 Task: Open Card Business Continuity Planning in Board Social Media Content Creation and Curation to Workspace Continuous Integration and Deployment and add a team member Softage.3@softage.net, a label Red, a checklist Translation, an attachment from your google drive, a color Red and finally, add a card description 'Develop and launch new customer feedback program for product improvements' and a comment 'This task presents an opportunity to demonstrate our project management skills, ensuring that we have a clear plan and process in place.'. Add a start date 'Jan 03, 1900' with a due date 'Jan 10, 1900'
Action: Mouse moved to (66, 261)
Screenshot: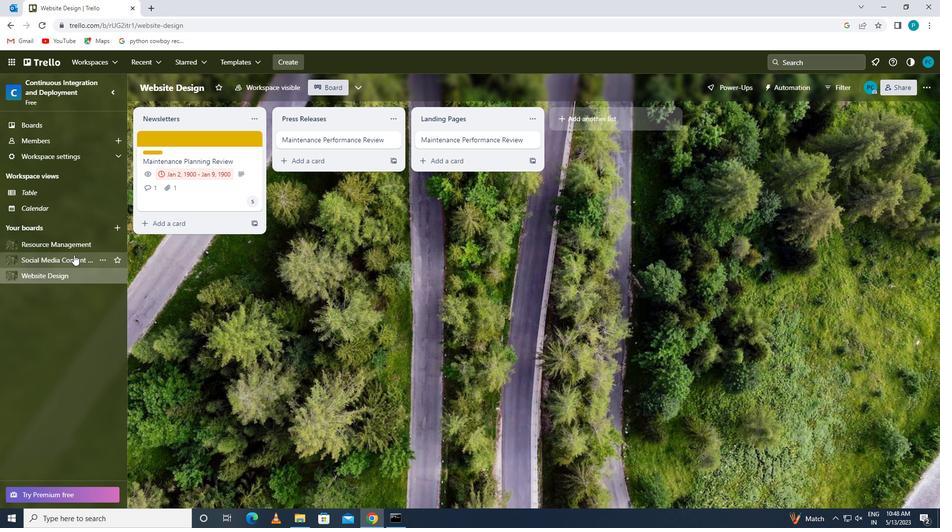 
Action: Mouse pressed left at (66, 261)
Screenshot: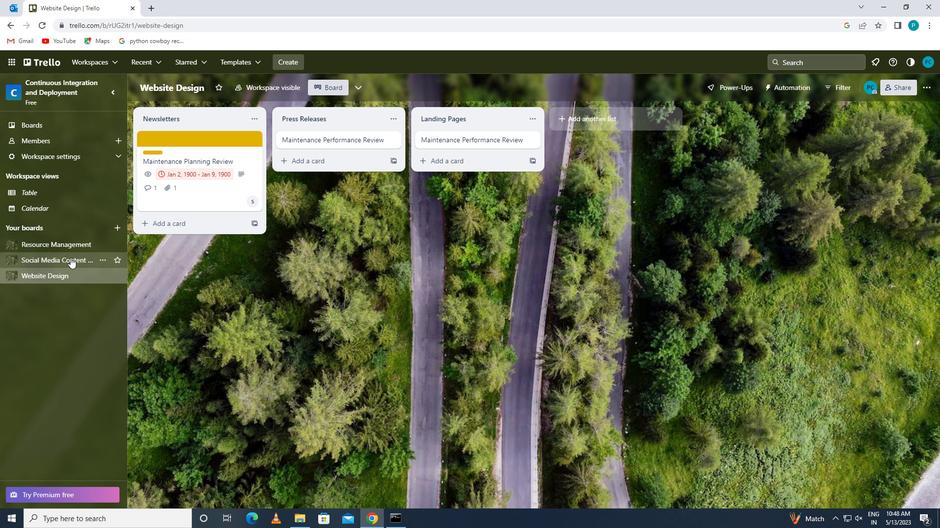 
Action: Mouse moved to (167, 134)
Screenshot: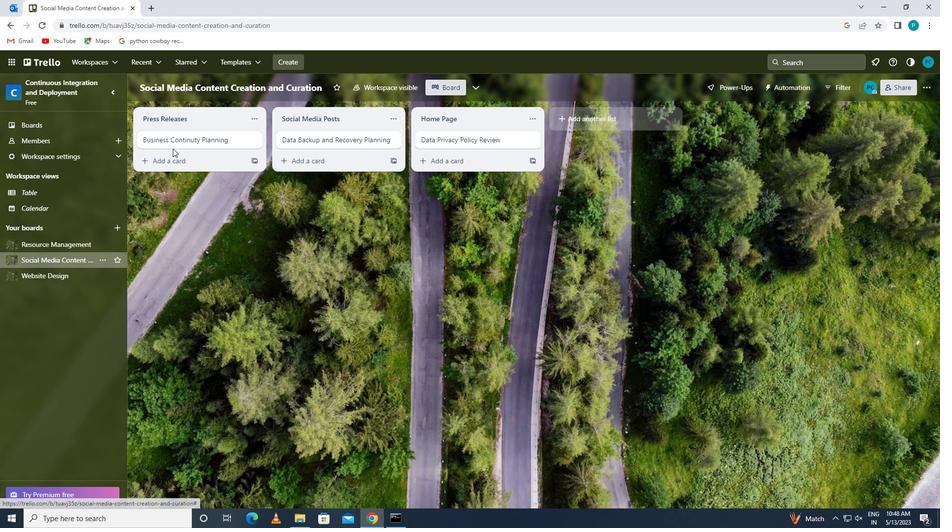 
Action: Mouse pressed left at (167, 134)
Screenshot: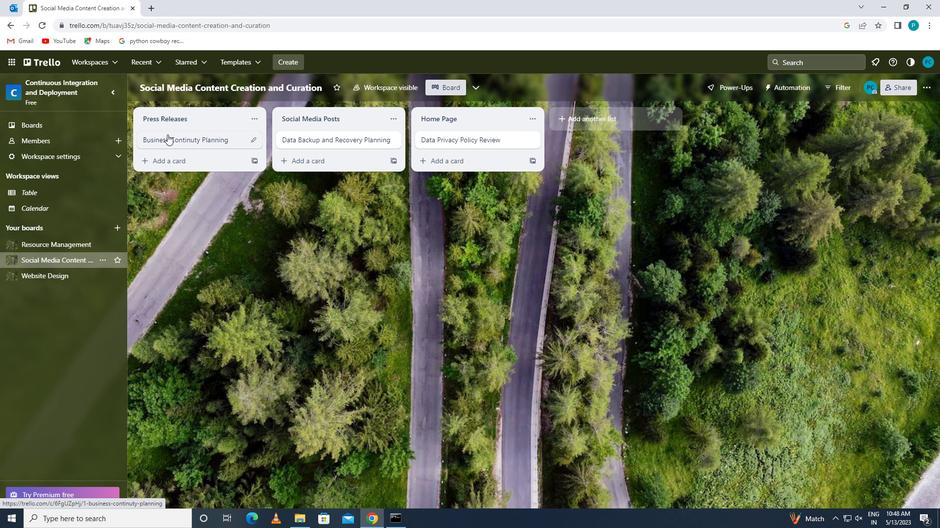 
Action: Mouse moved to (597, 143)
Screenshot: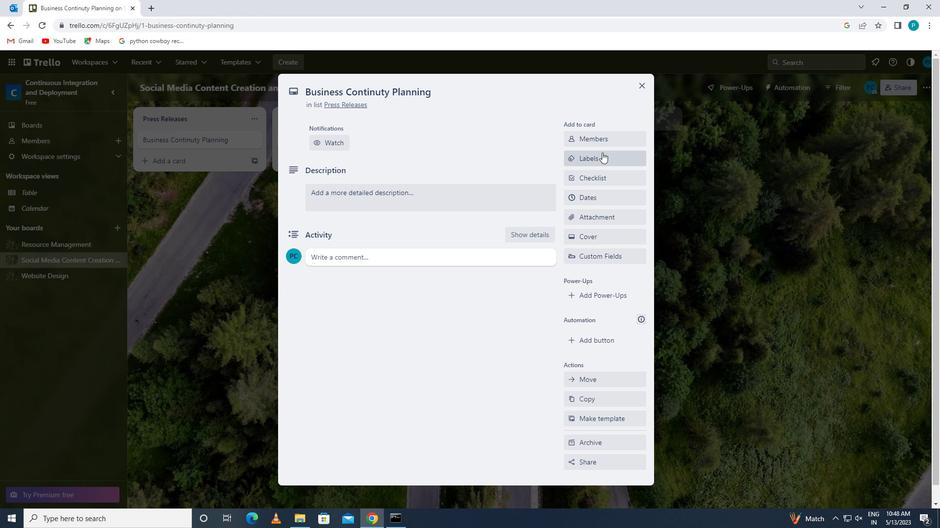 
Action: Mouse pressed left at (597, 143)
Screenshot: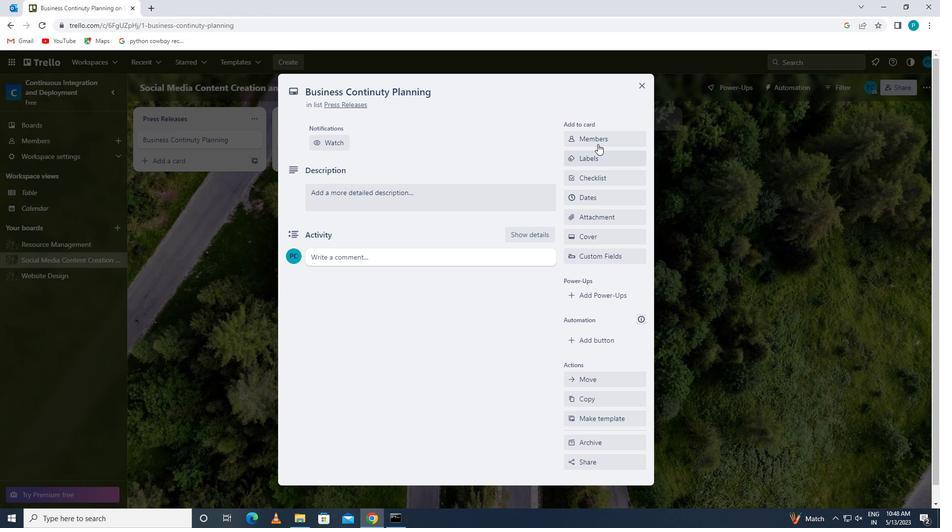 
Action: Mouse moved to (597, 183)
Screenshot: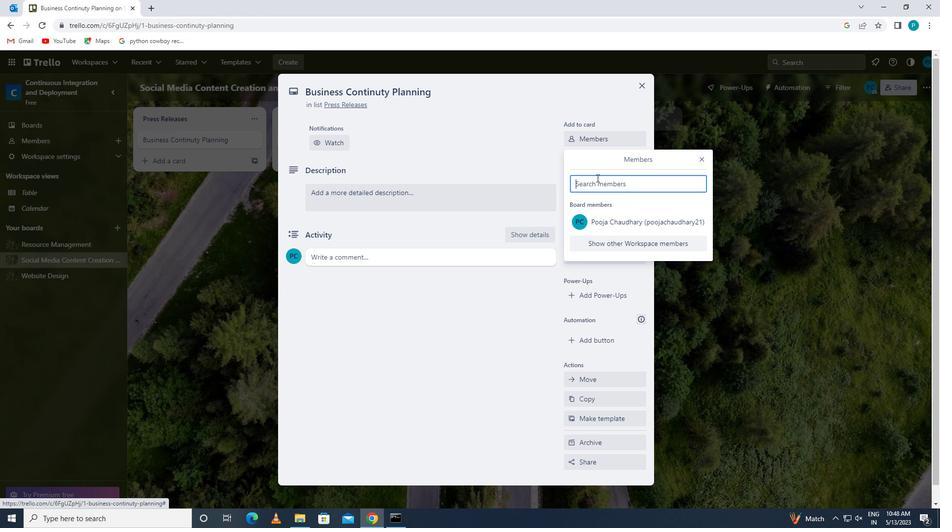
Action: Mouse pressed left at (597, 183)
Screenshot: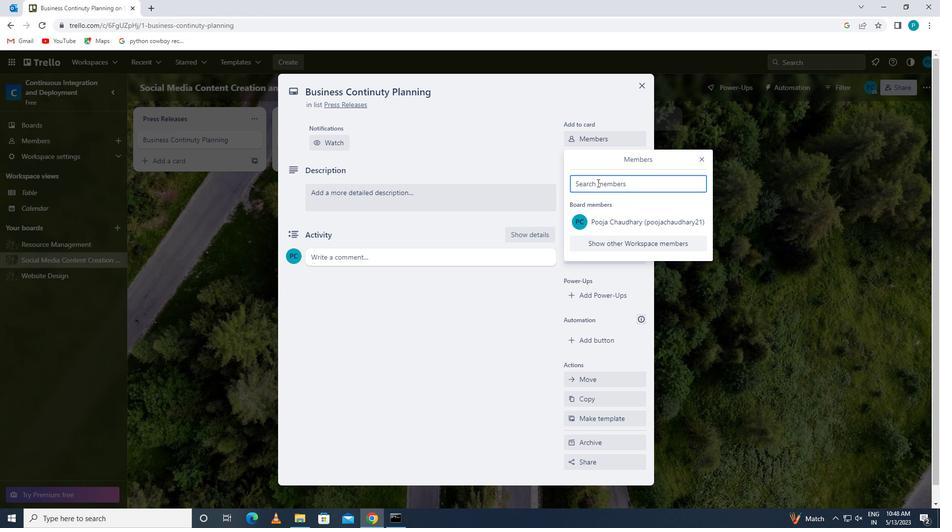 
Action: Key pressed <Key.caps_lock>s<Key.caps_lock>
Screenshot: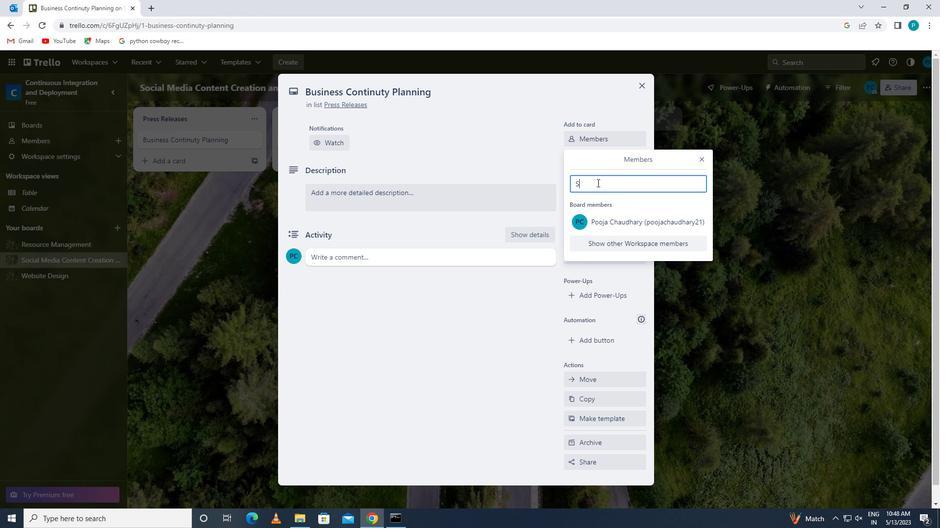 
Action: Mouse moved to (609, 311)
Screenshot: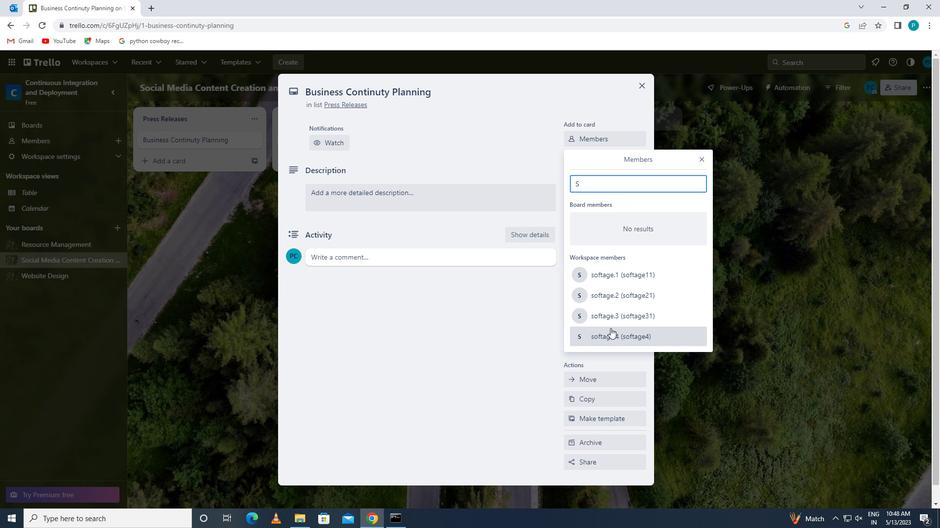 
Action: Mouse pressed left at (609, 311)
Screenshot: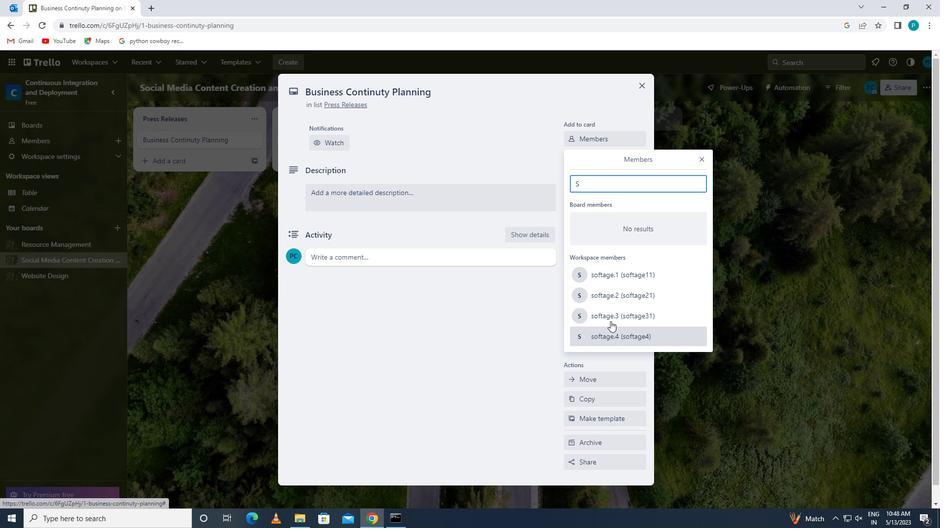 
Action: Mouse moved to (701, 156)
Screenshot: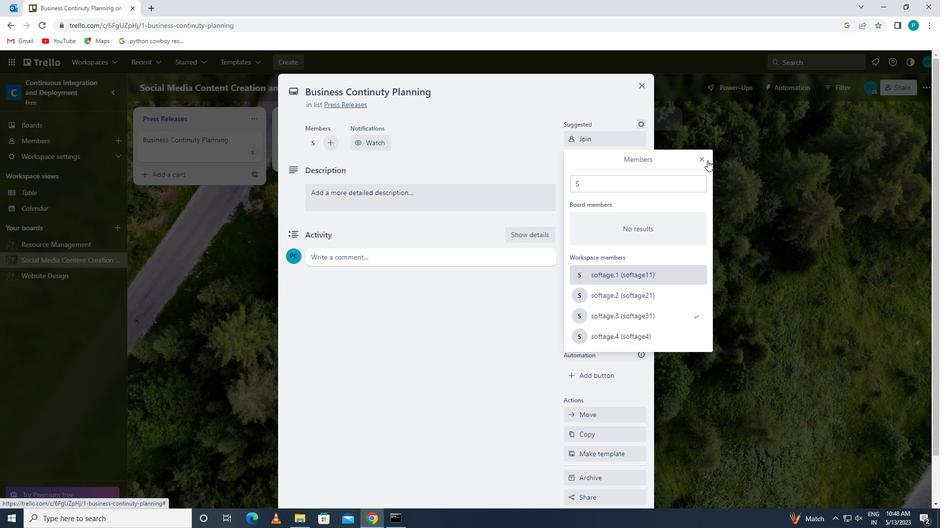 
Action: Mouse pressed left at (701, 156)
Screenshot: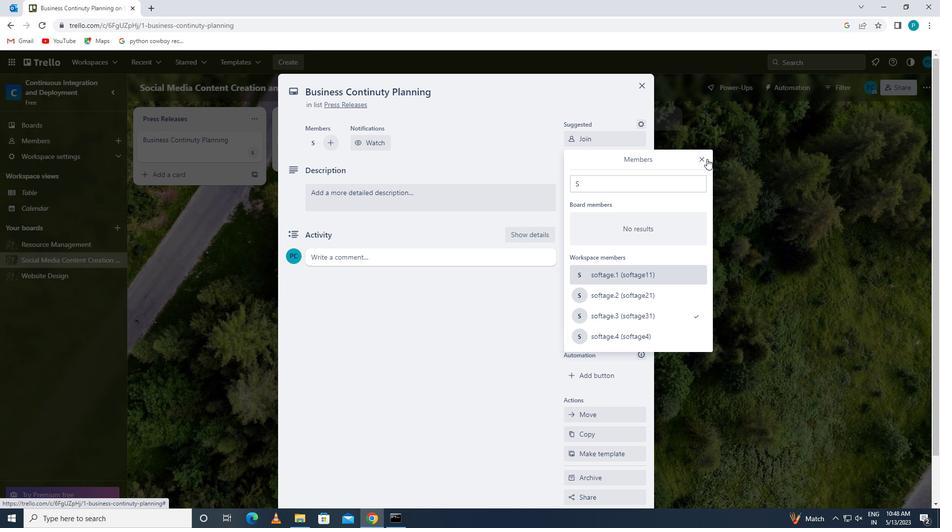 
Action: Mouse moved to (597, 195)
Screenshot: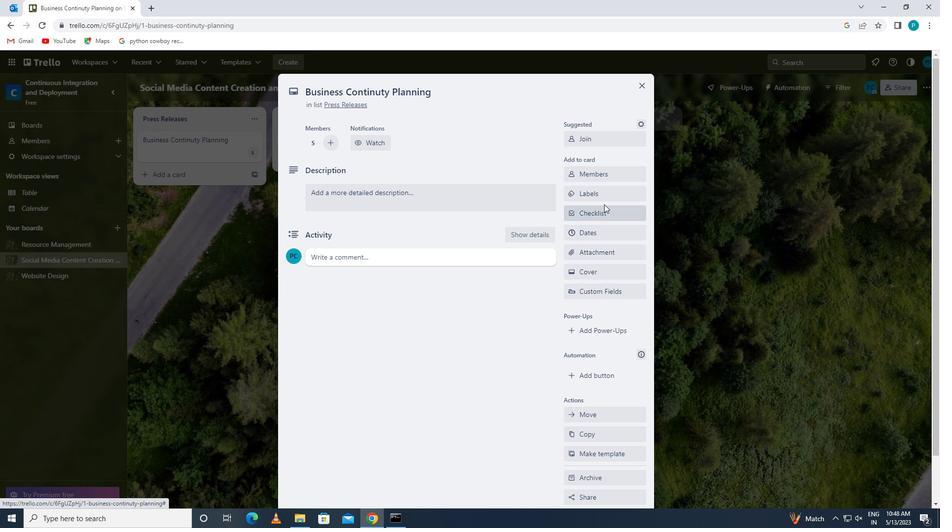 
Action: Mouse pressed left at (597, 195)
Screenshot: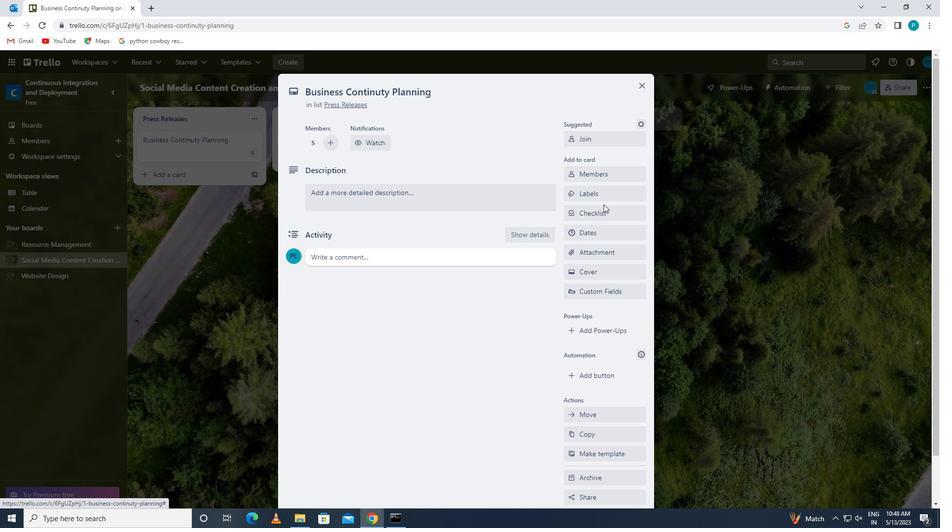 
Action: Mouse moved to (619, 389)
Screenshot: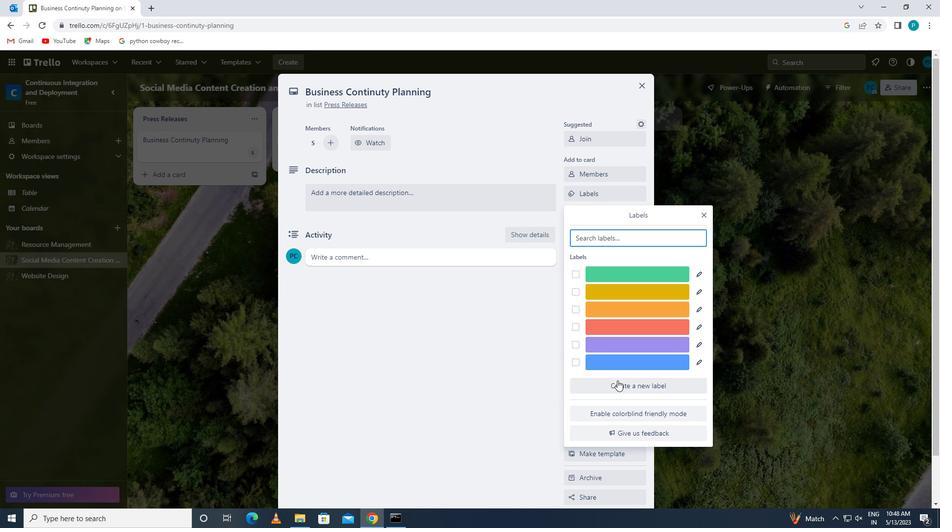 
Action: Mouse pressed left at (619, 389)
Screenshot: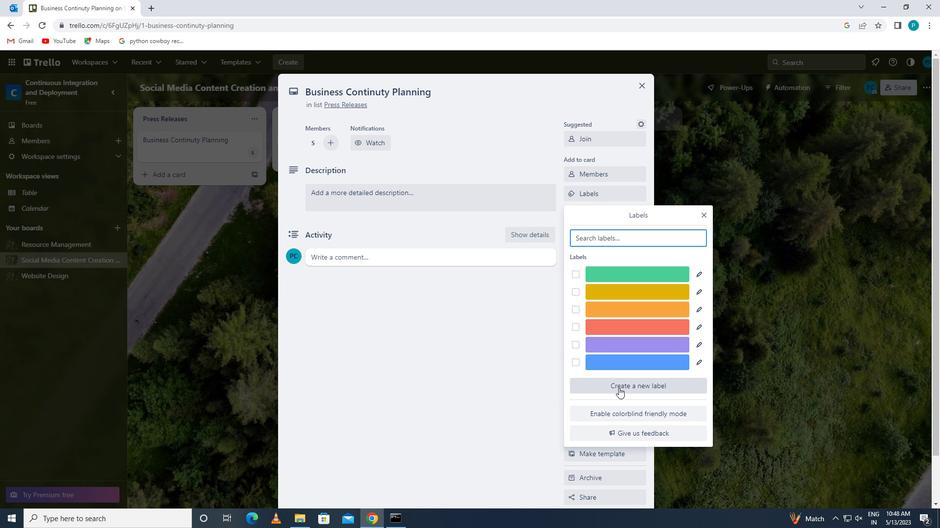 
Action: Mouse moved to (673, 354)
Screenshot: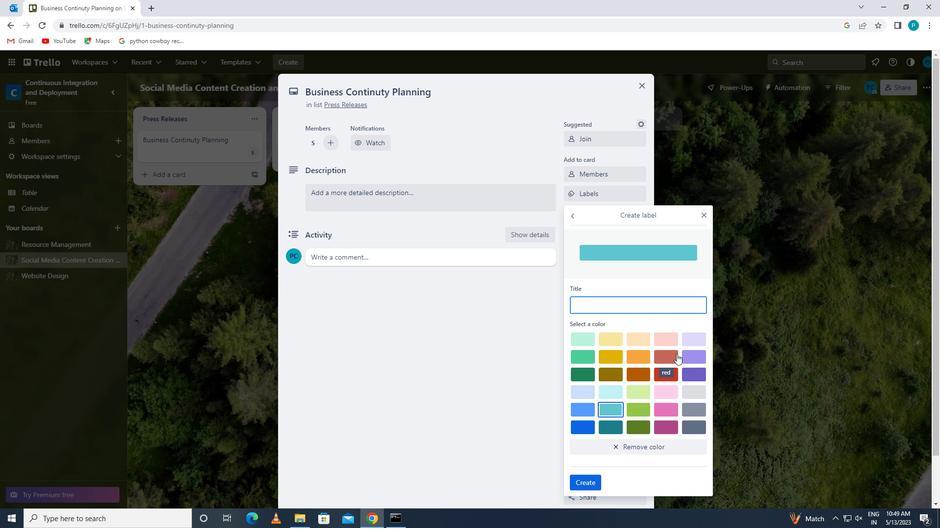 
Action: Mouse pressed left at (673, 354)
Screenshot: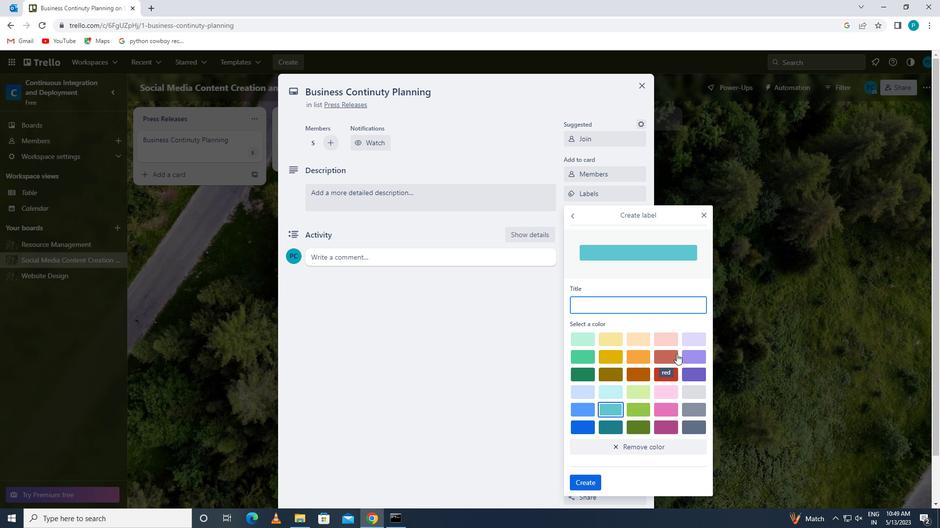 
Action: Mouse moved to (578, 480)
Screenshot: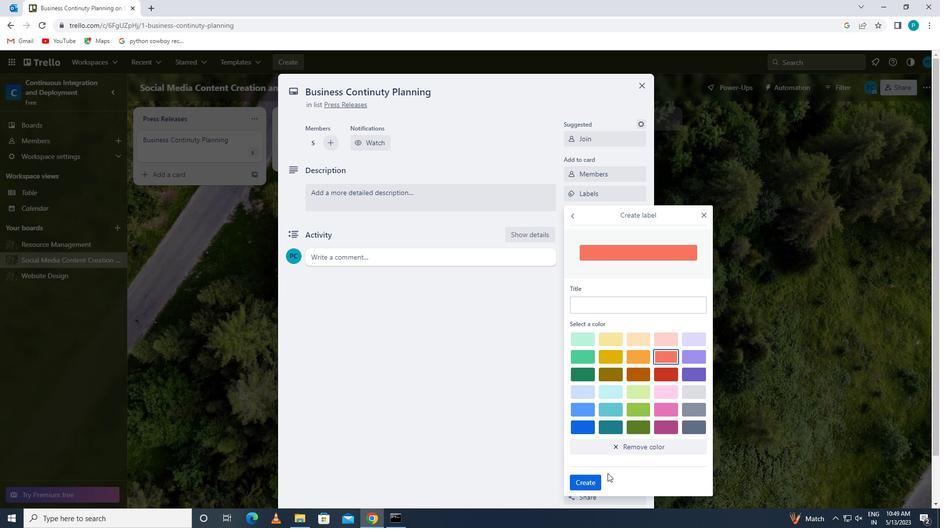 
Action: Mouse pressed left at (578, 480)
Screenshot: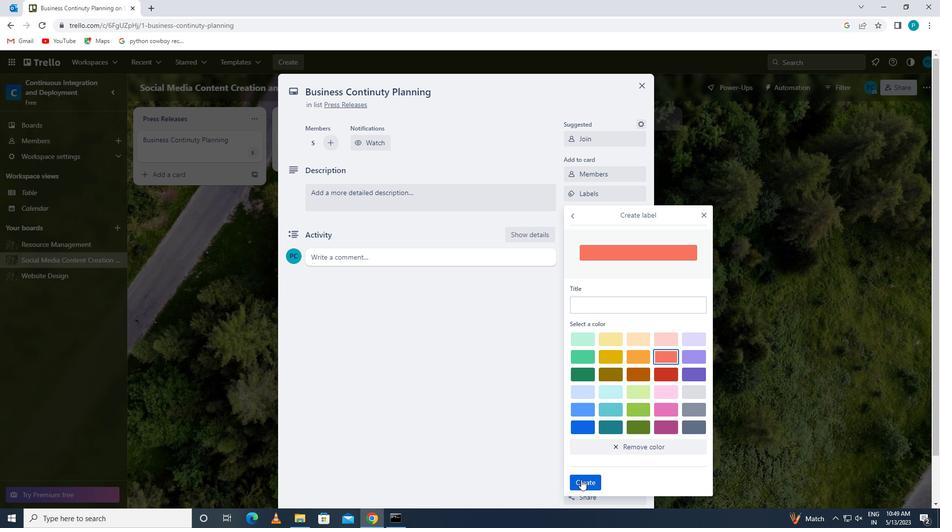 
Action: Mouse moved to (707, 213)
Screenshot: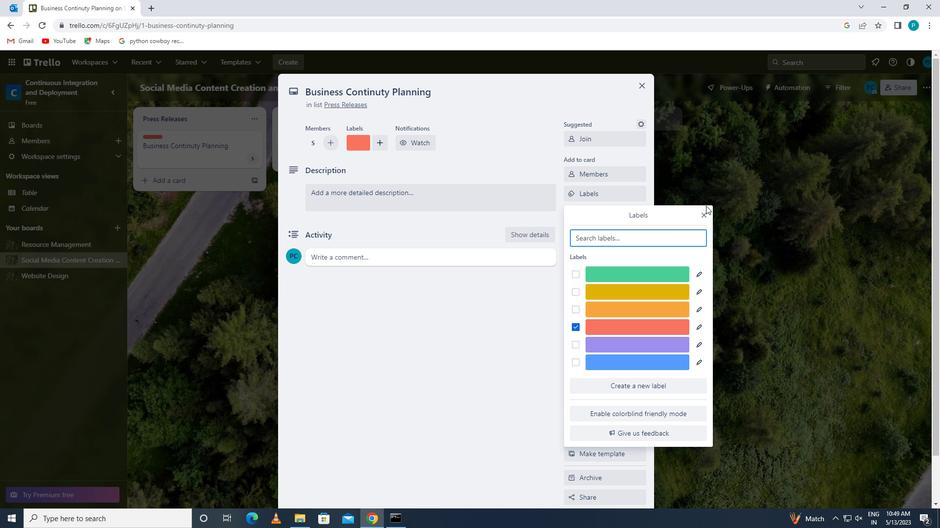 
Action: Mouse pressed left at (707, 213)
Screenshot: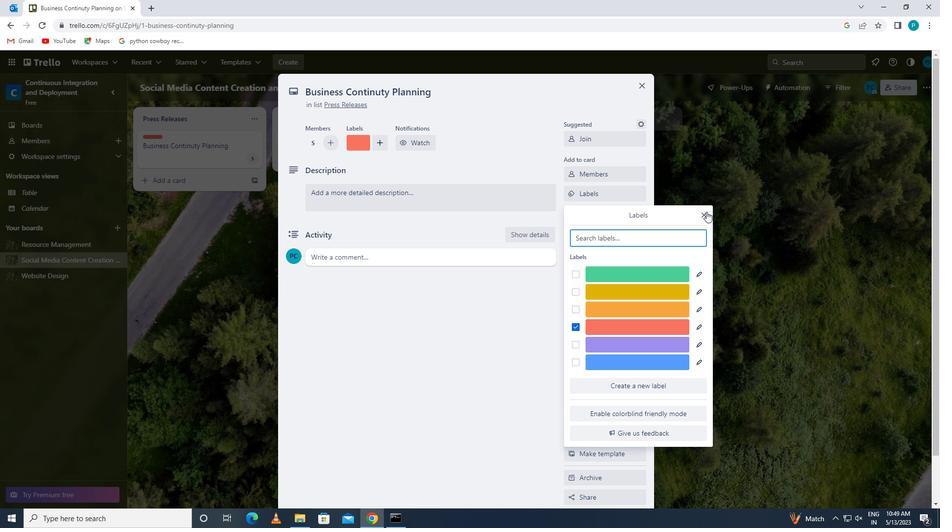 
Action: Mouse moved to (701, 218)
Screenshot: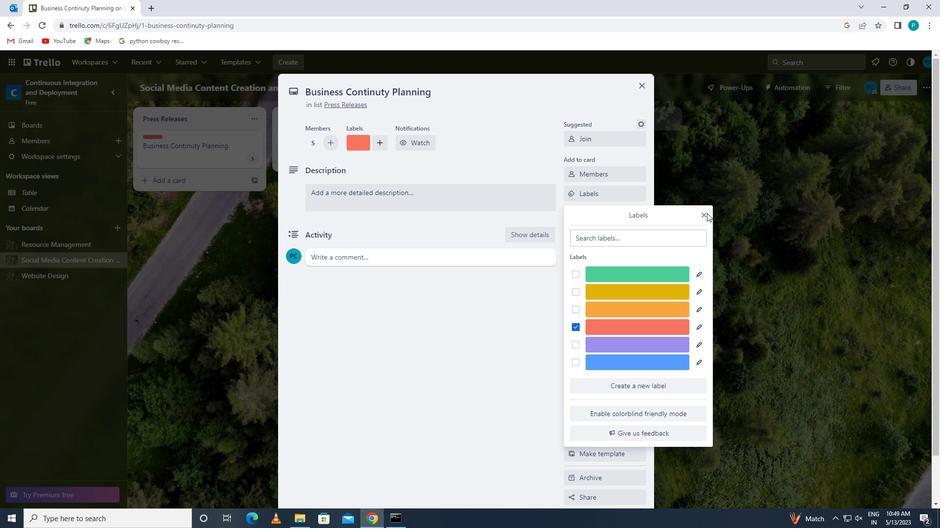 
Action: Mouse pressed left at (701, 218)
Screenshot: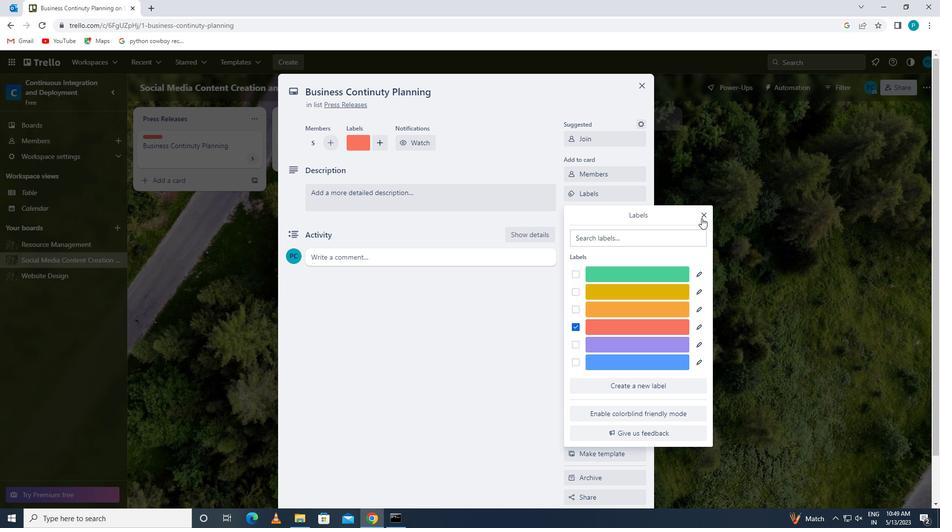 
Action: Mouse moved to (605, 213)
Screenshot: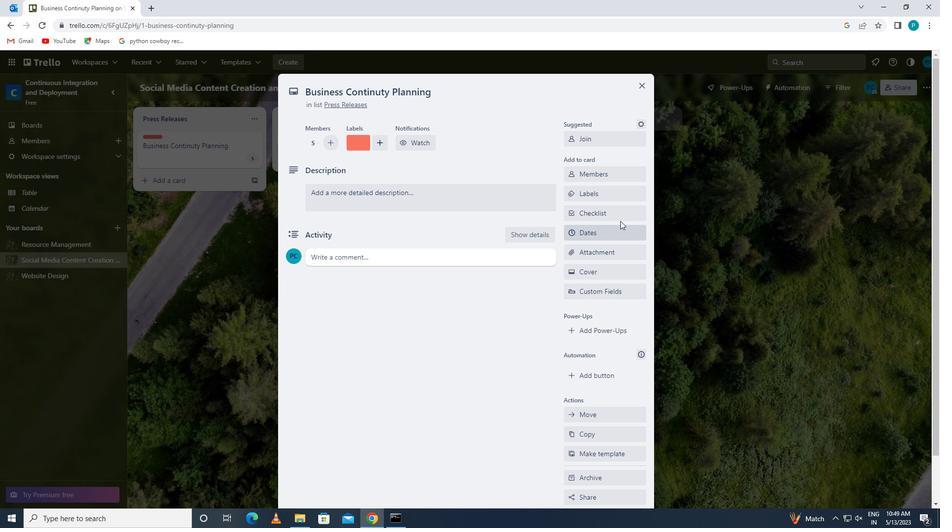 
Action: Mouse pressed left at (605, 213)
Screenshot: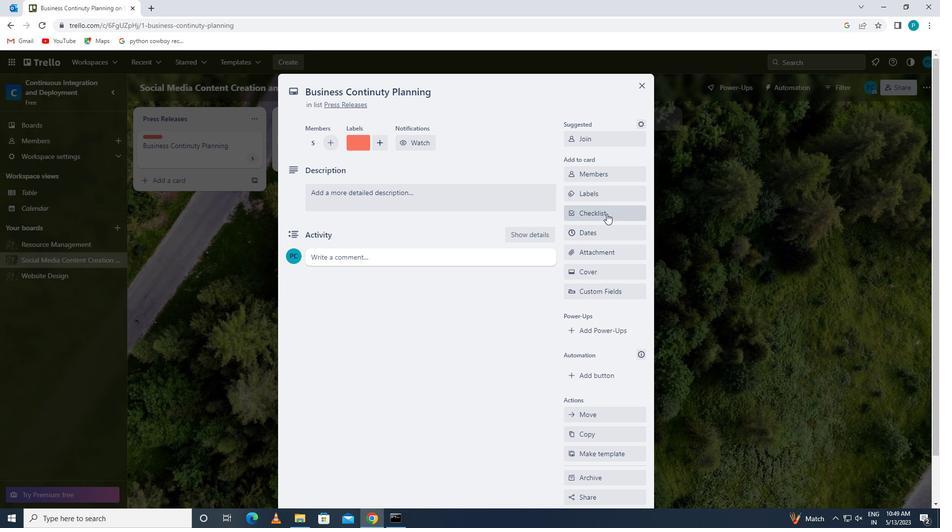 
Action: Key pressed t
Screenshot: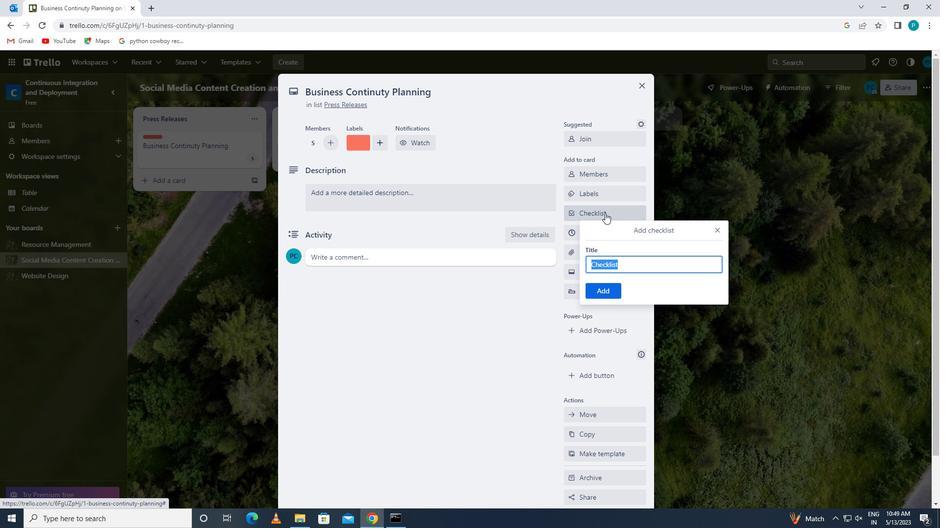 
Action: Mouse moved to (649, 323)
Screenshot: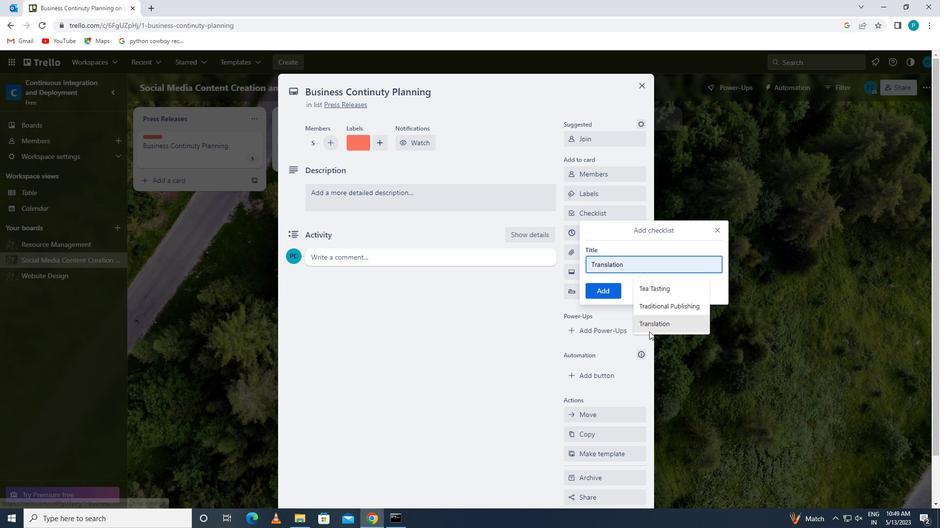 
Action: Mouse pressed left at (649, 323)
Screenshot: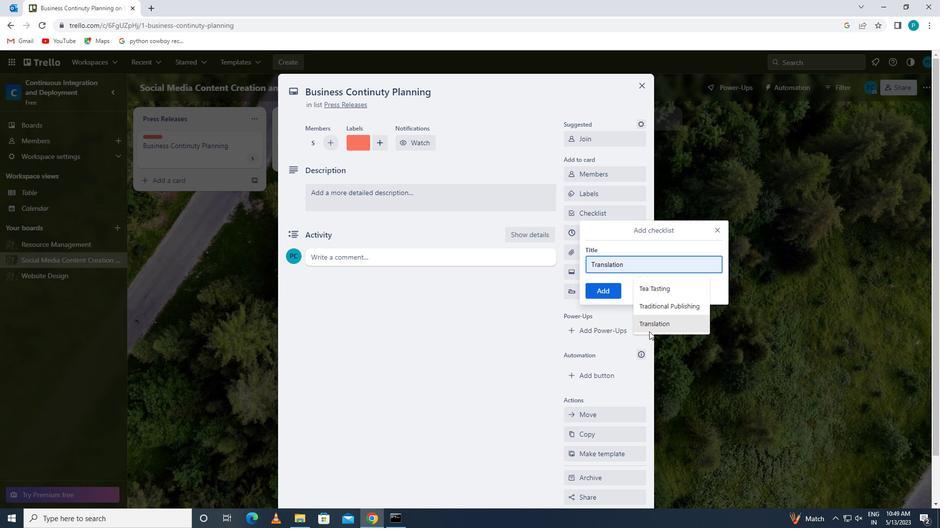 
Action: Mouse moved to (601, 286)
Screenshot: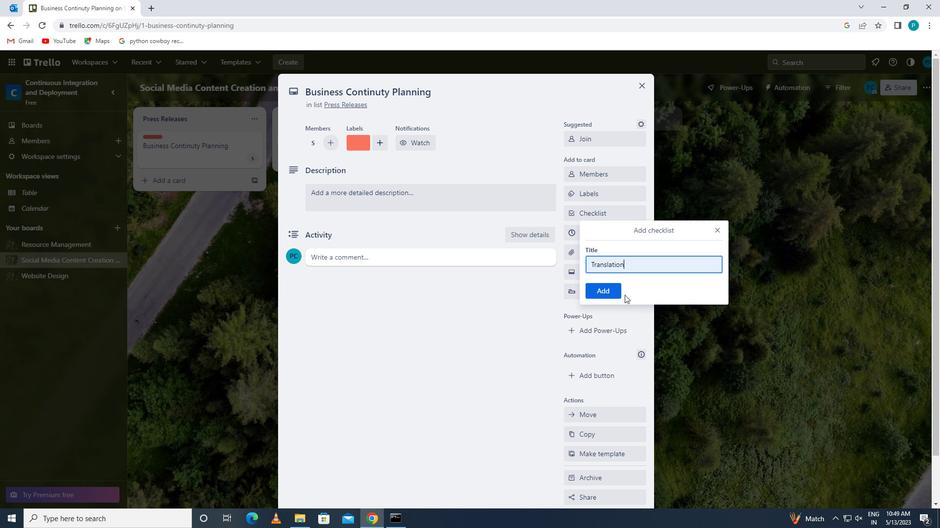 
Action: Mouse pressed left at (601, 286)
Screenshot: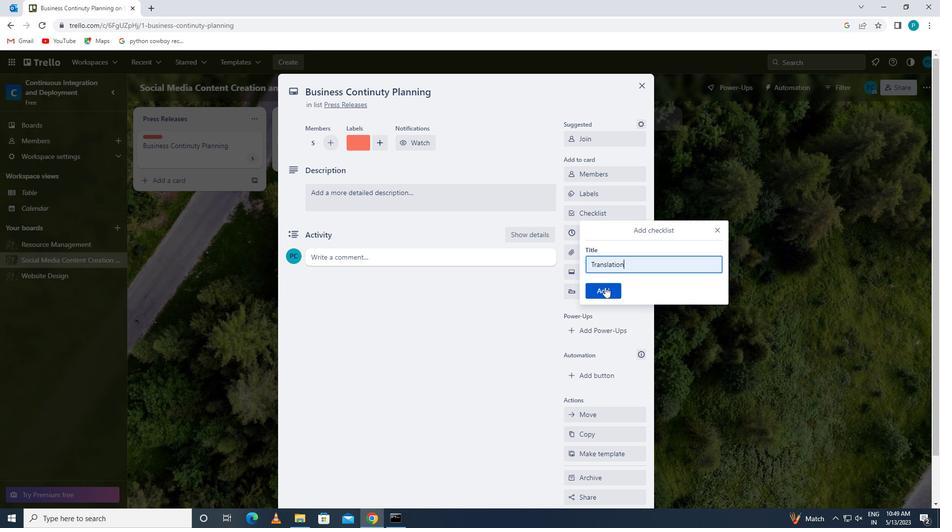 
Action: Mouse moved to (606, 260)
Screenshot: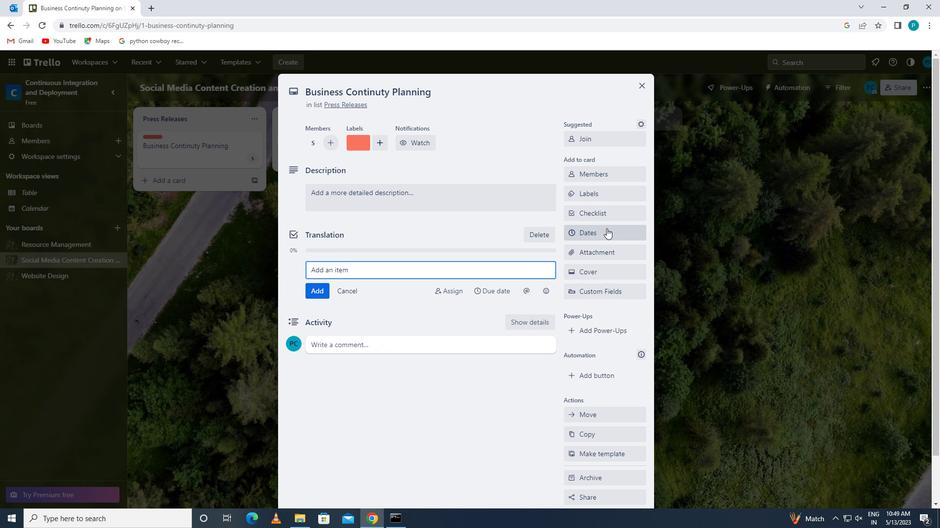 
Action: Mouse pressed left at (606, 260)
Screenshot: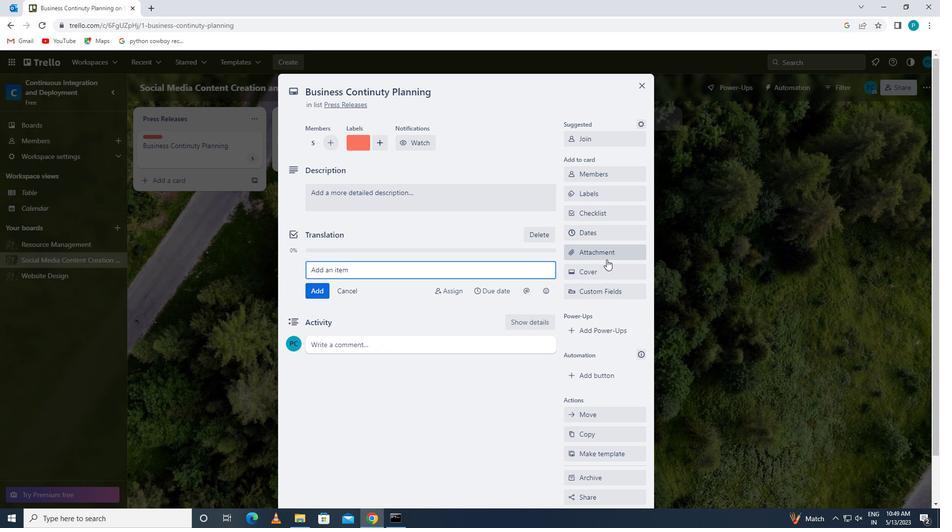 
Action: Mouse moved to (610, 321)
Screenshot: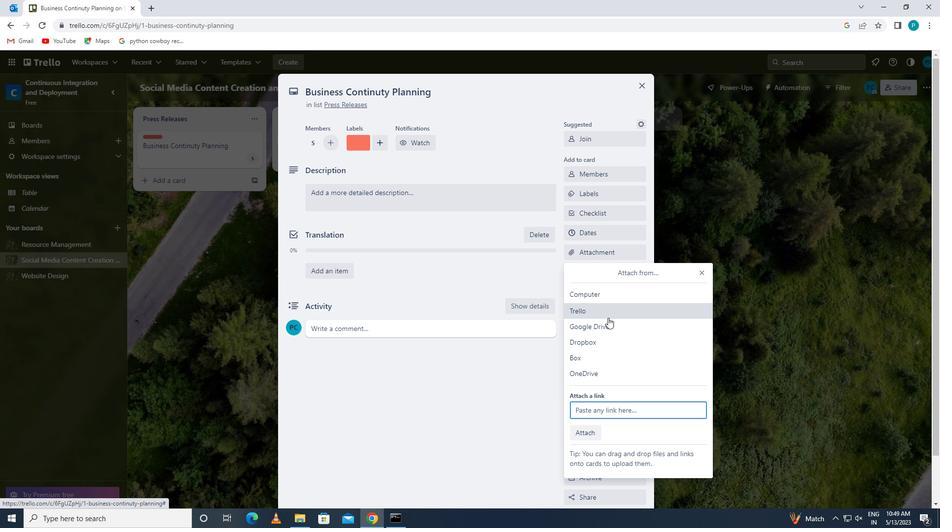 
Action: Mouse pressed left at (610, 321)
Screenshot: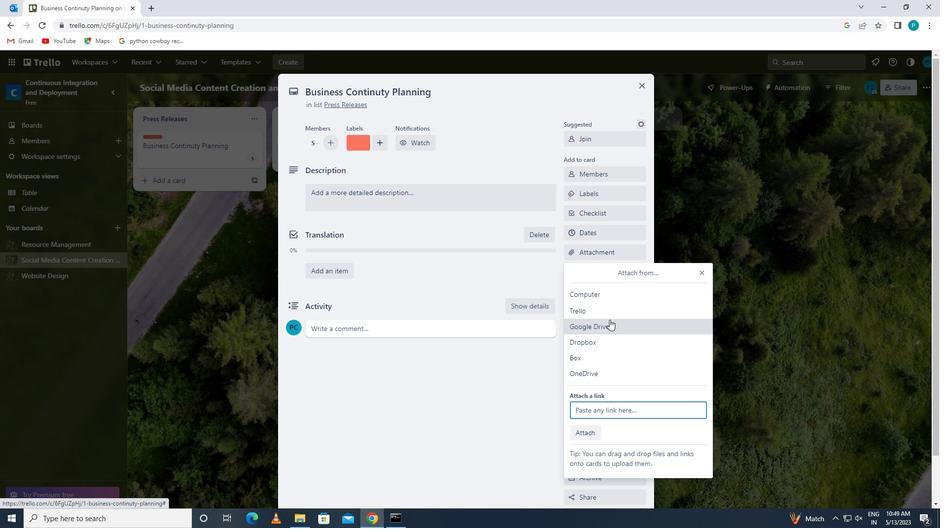 
Action: Mouse moved to (297, 265)
Screenshot: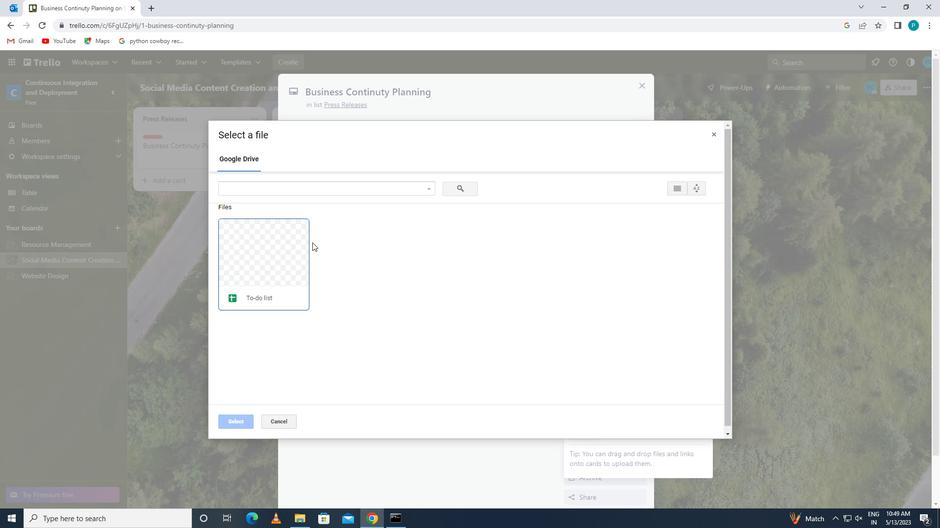 
Action: Mouse pressed left at (297, 265)
Screenshot: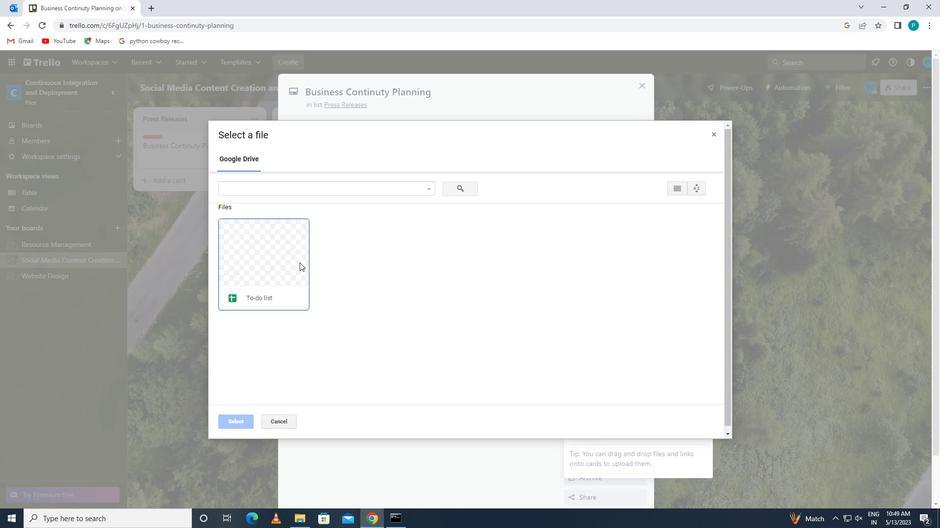 
Action: Mouse moved to (240, 422)
Screenshot: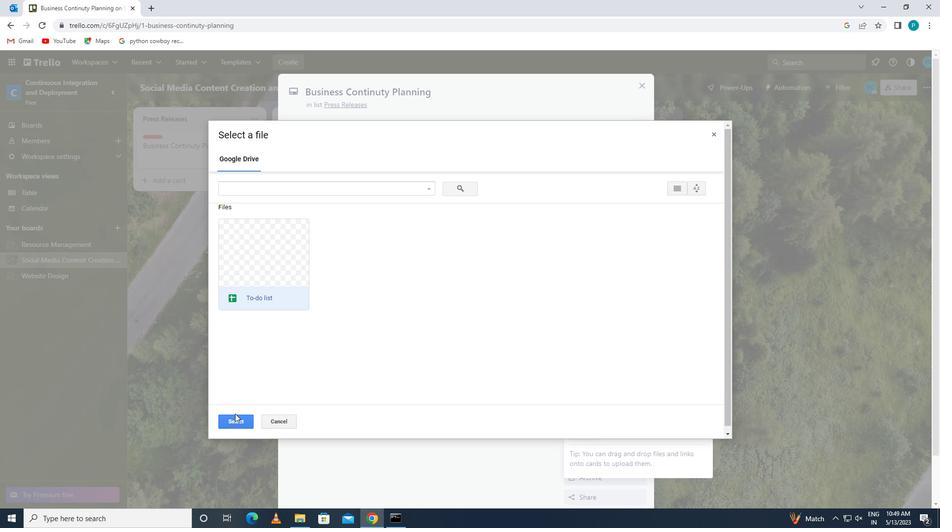 
Action: Mouse pressed left at (240, 422)
Screenshot: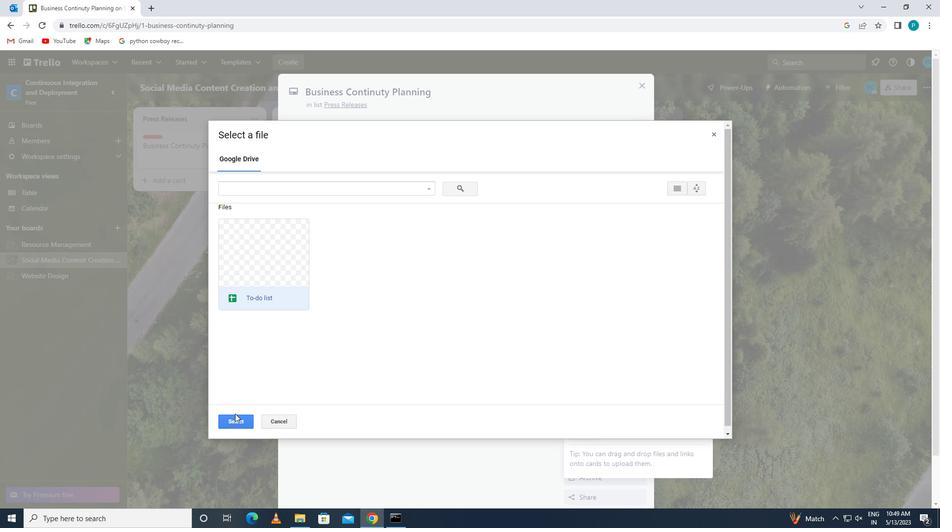 
Action: Mouse moved to (607, 272)
Screenshot: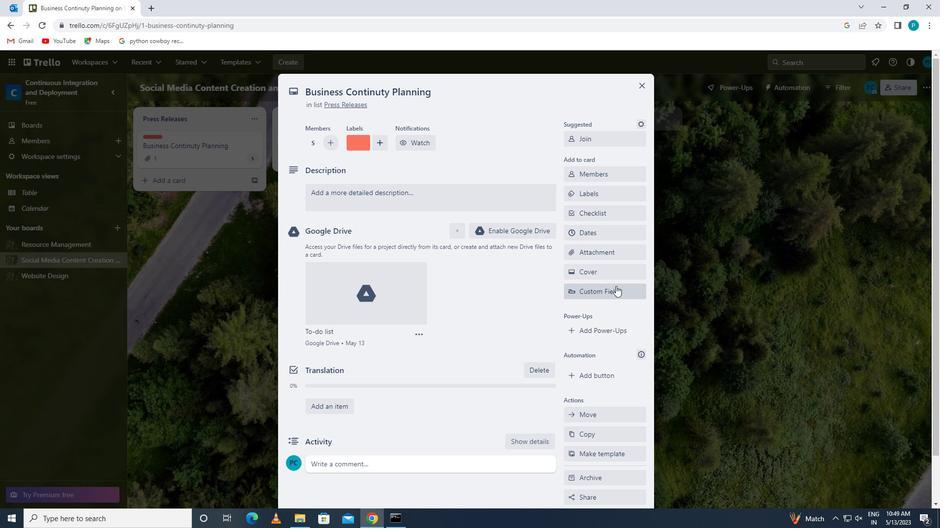 
Action: Mouse pressed left at (607, 272)
Screenshot: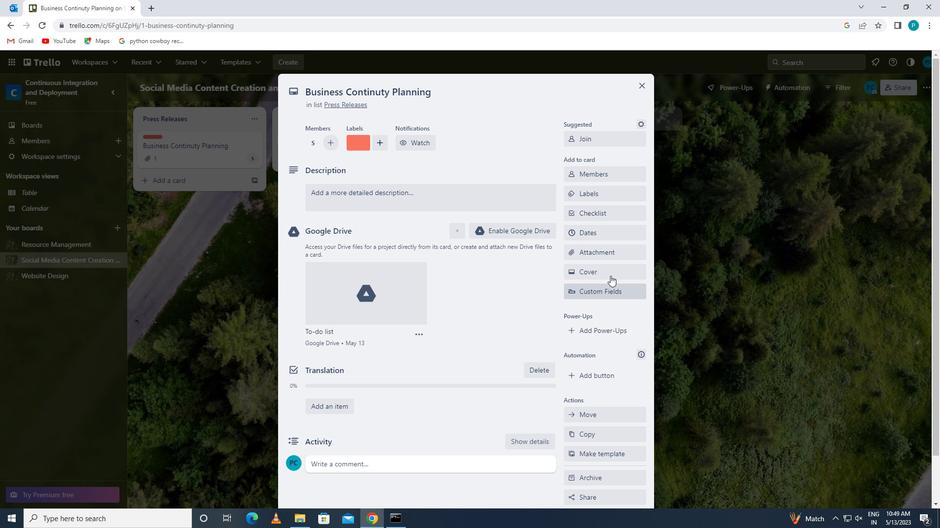 
Action: Mouse moved to (655, 314)
Screenshot: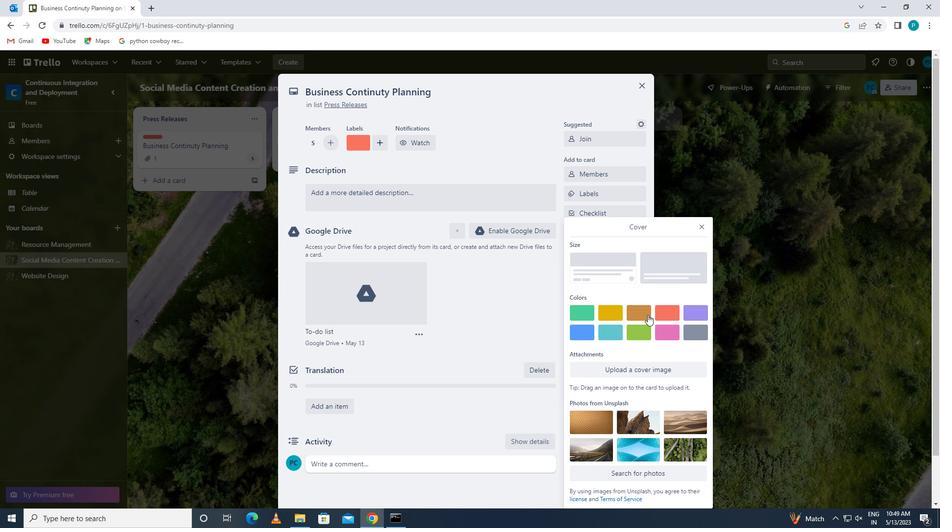 
Action: Mouse pressed left at (655, 314)
Screenshot: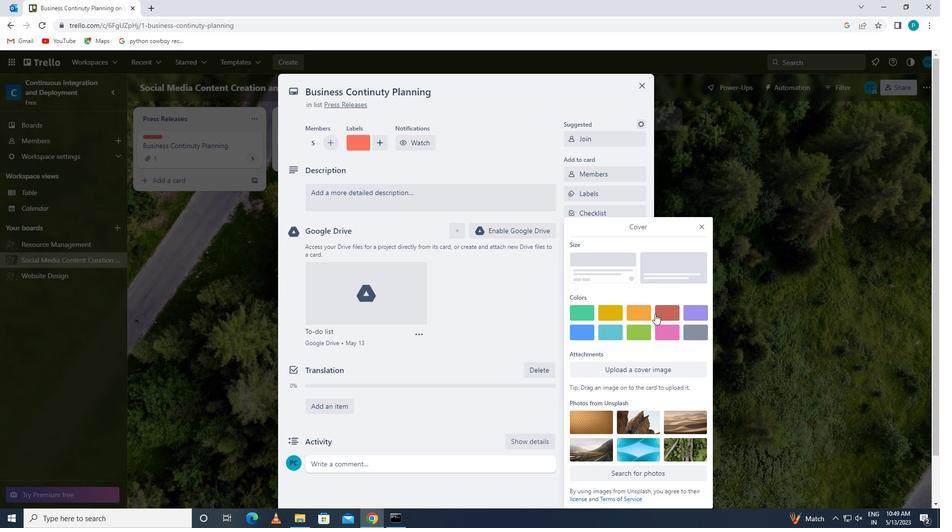 
Action: Mouse moved to (699, 210)
Screenshot: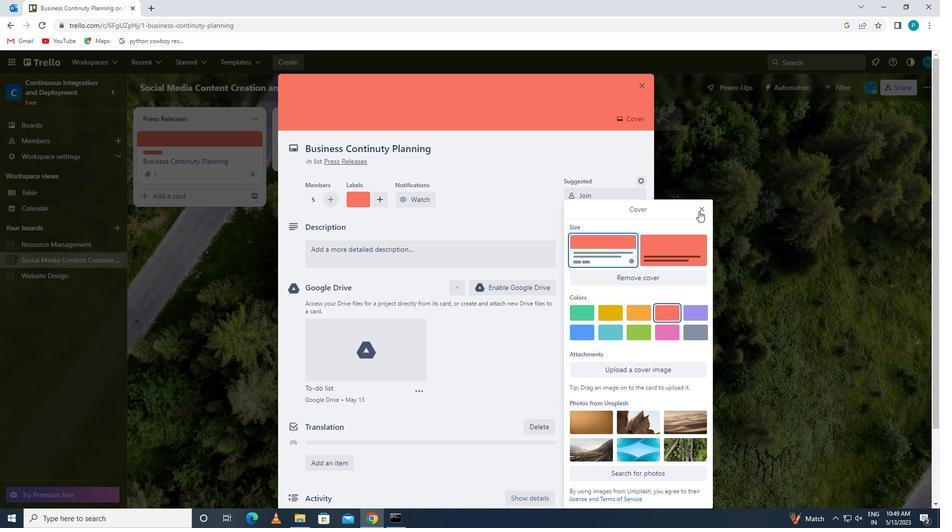 
Action: Mouse pressed left at (699, 210)
Screenshot: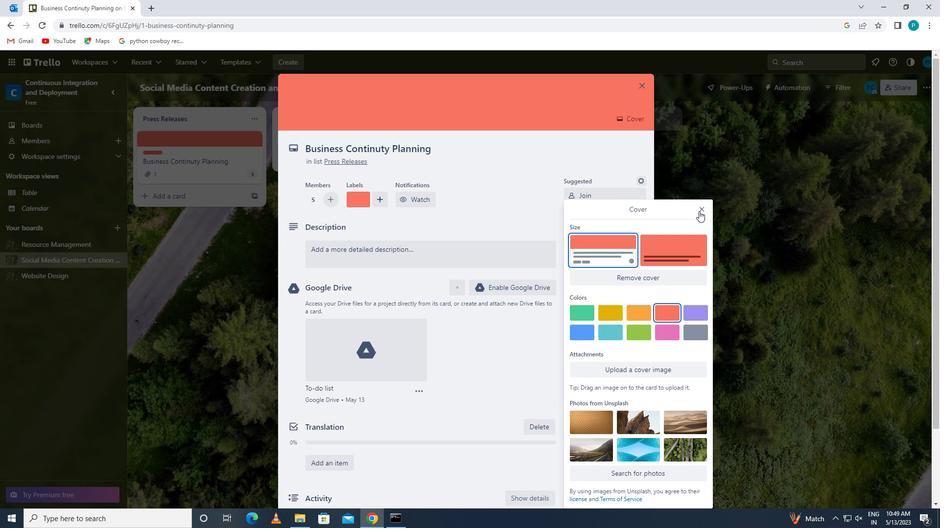 
Action: Mouse moved to (512, 261)
Screenshot: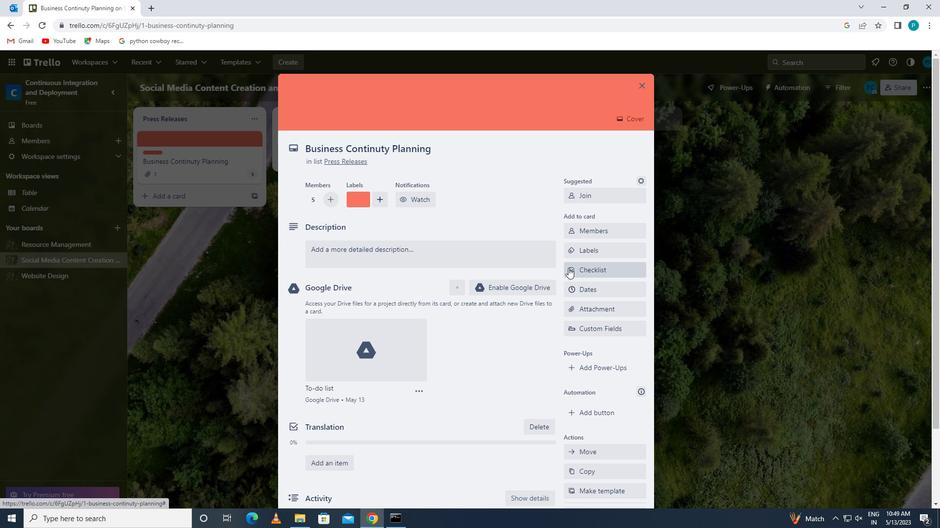 
Action: Mouse pressed left at (512, 261)
Screenshot: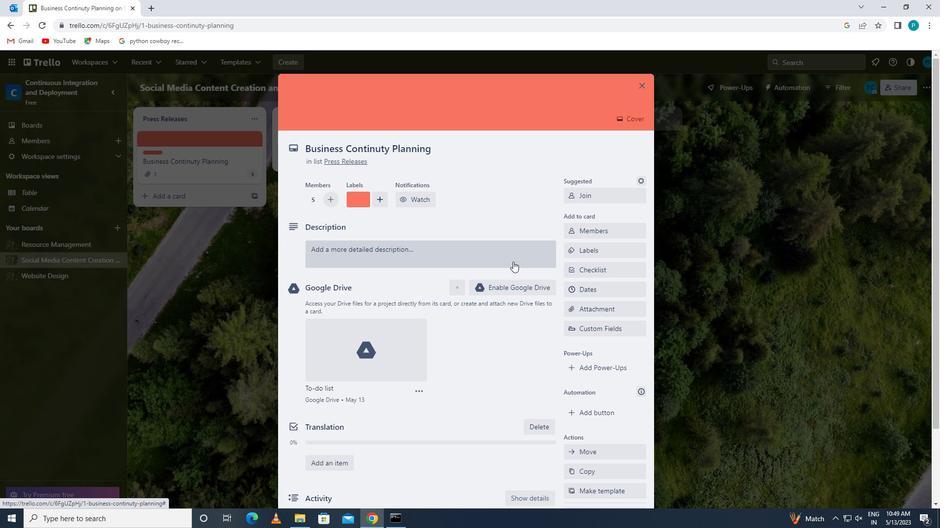 
Action: Key pressed <Key.caps_lock>d<Key.caps_lock>evelop<Key.space>and<Key.space>launch<Key.space>new<Key.space>customer<Key.space>feedback<Key.space>program<Key.space>for<Key.space>product<Key.space><Key.space>improvements
Screenshot: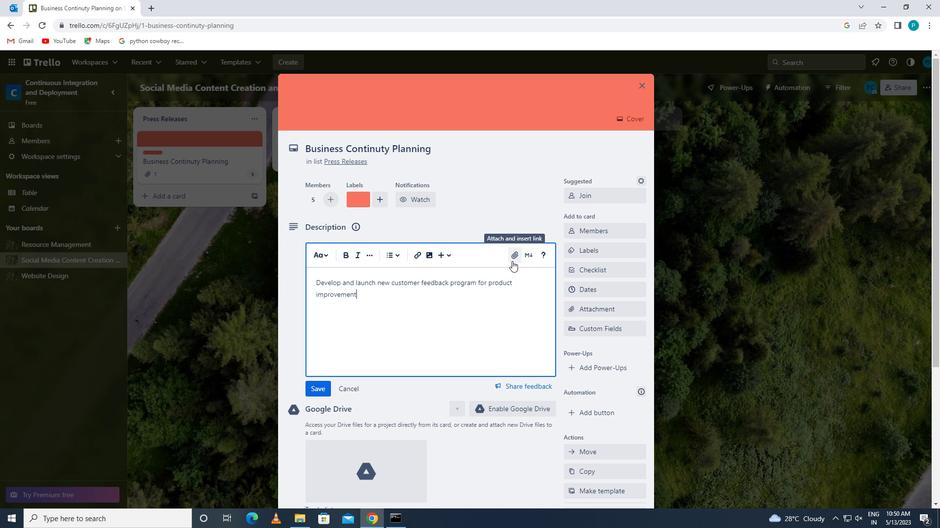 
Action: Mouse moved to (325, 394)
Screenshot: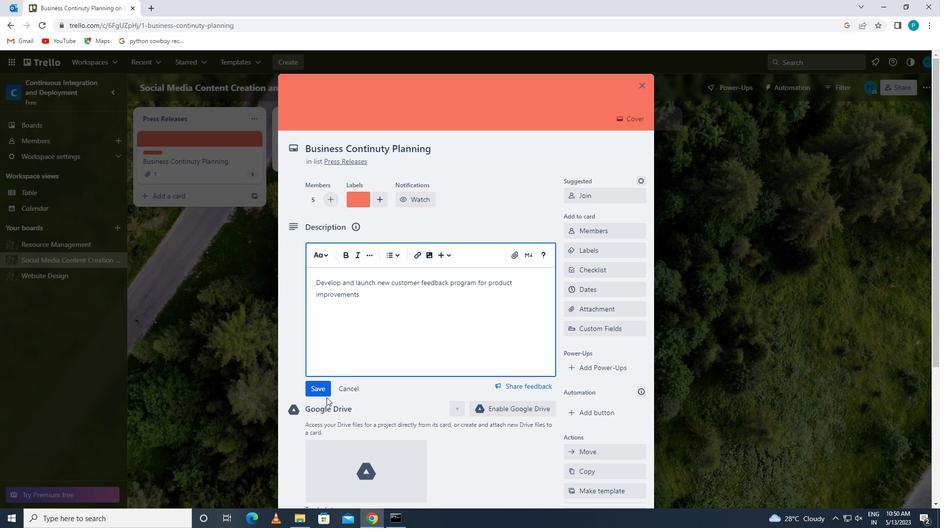 
Action: Mouse pressed left at (325, 394)
Screenshot: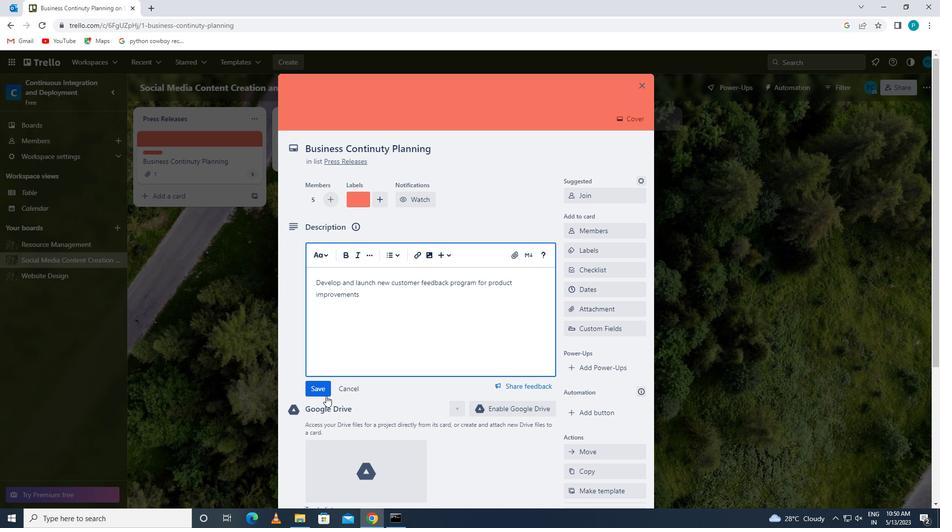 
Action: Mouse scrolled (325, 394) with delta (0, 0)
Screenshot: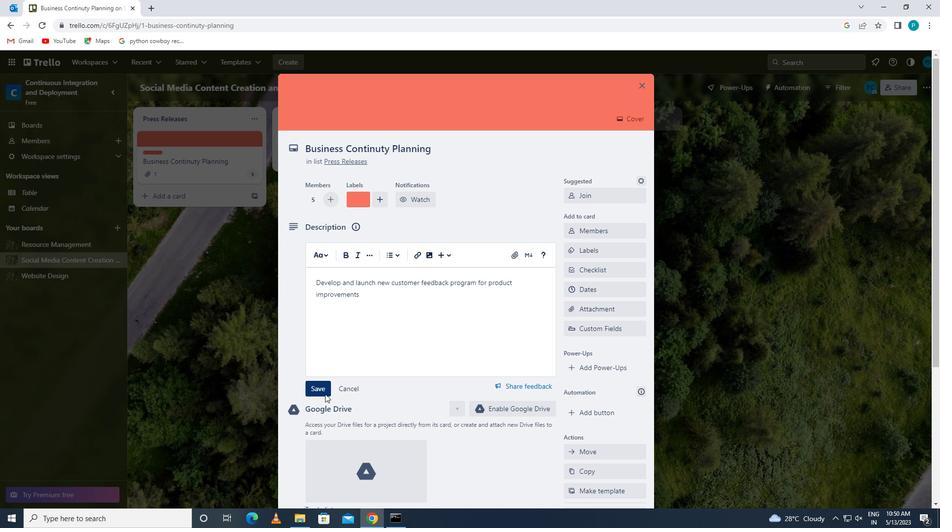 
Action: Mouse moved to (325, 397)
Screenshot: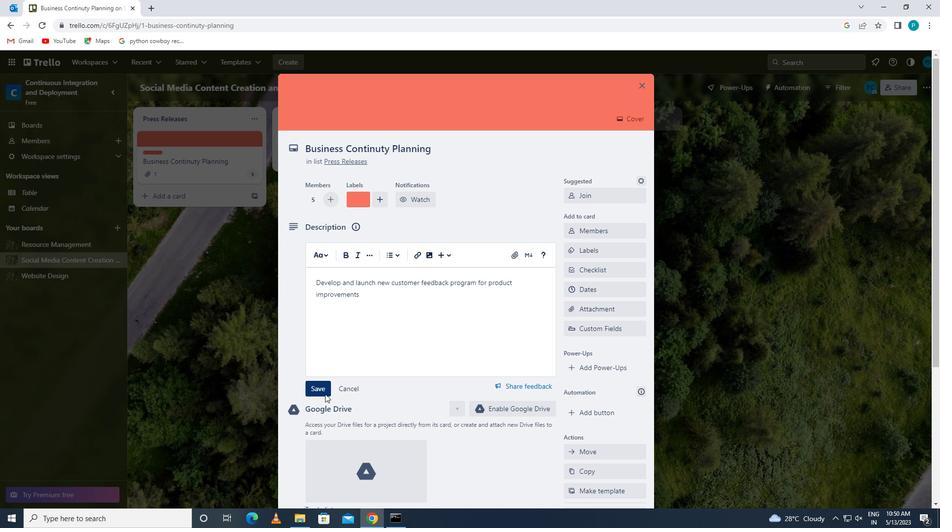
Action: Mouse scrolled (325, 397) with delta (0, 0)
Screenshot: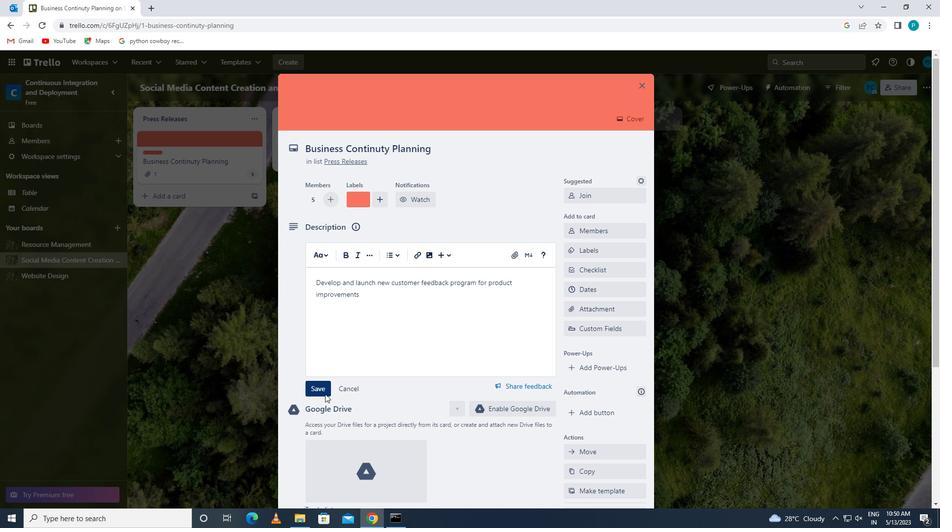 
Action: Mouse moved to (332, 410)
Screenshot: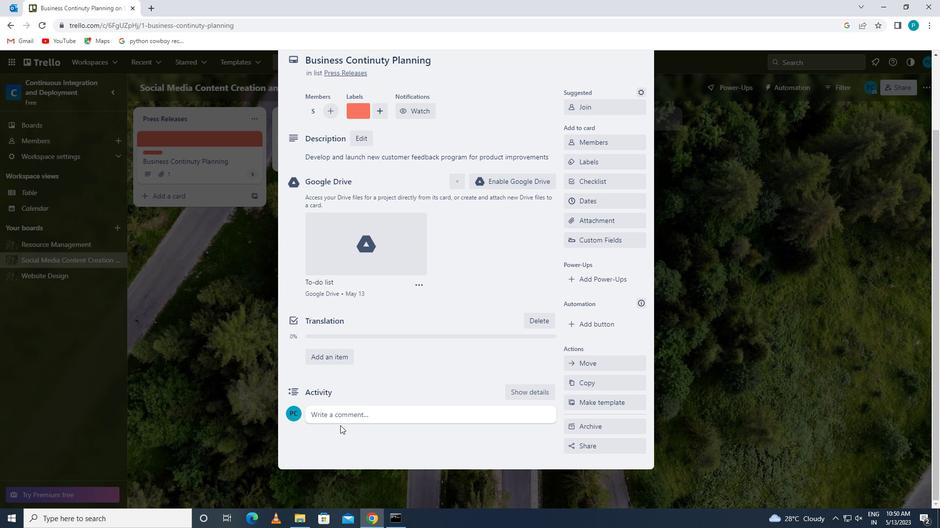 
Action: Mouse pressed left at (332, 410)
Screenshot: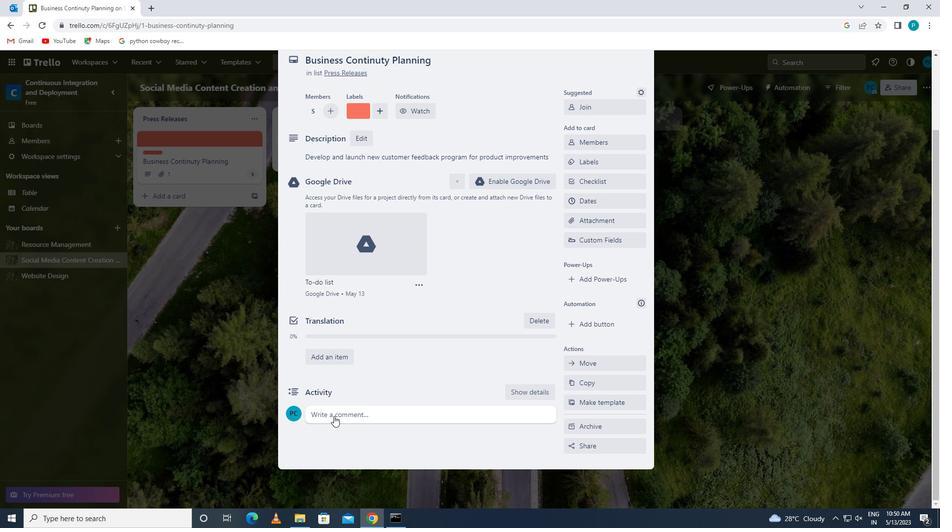 
Action: Key pressed <Key.caps_lock>t<Key.caps_lock>his<Key.space>task<Key.space>presents<Key.space>an<Key.space>opportunity<Key.space>to<Key.space>demonstrate<Key.space>our<Key.space>proh<Key.backspace>ject<Key.space>management<Key.space>skils<Key.space>,enus<Key.backspace><Key.backspace>suring<Key.space>that<Key.space>we<Key.space>have<Key.space>a<Key.space>clear<Key.space>plan<Key.space>and<Key.space>process<Key.space>in<Key.space>place
Screenshot: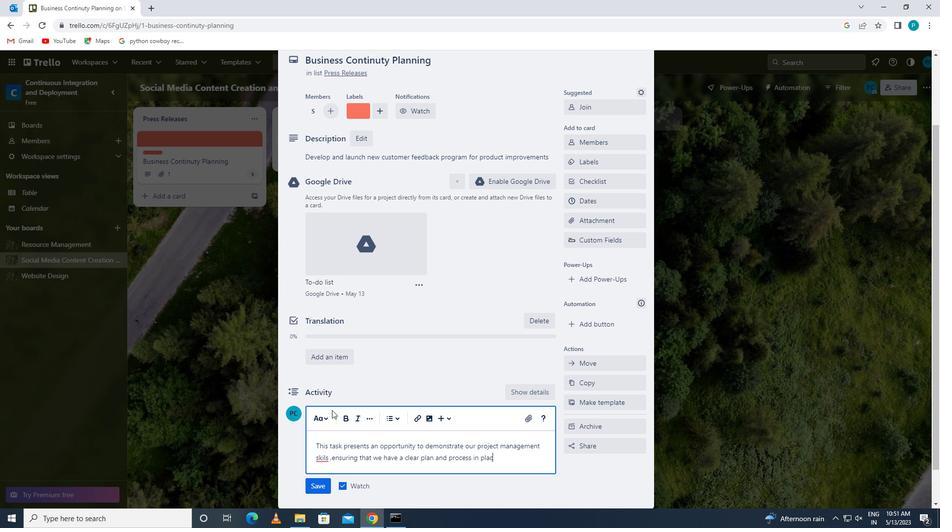 
Action: Mouse moved to (325, 486)
Screenshot: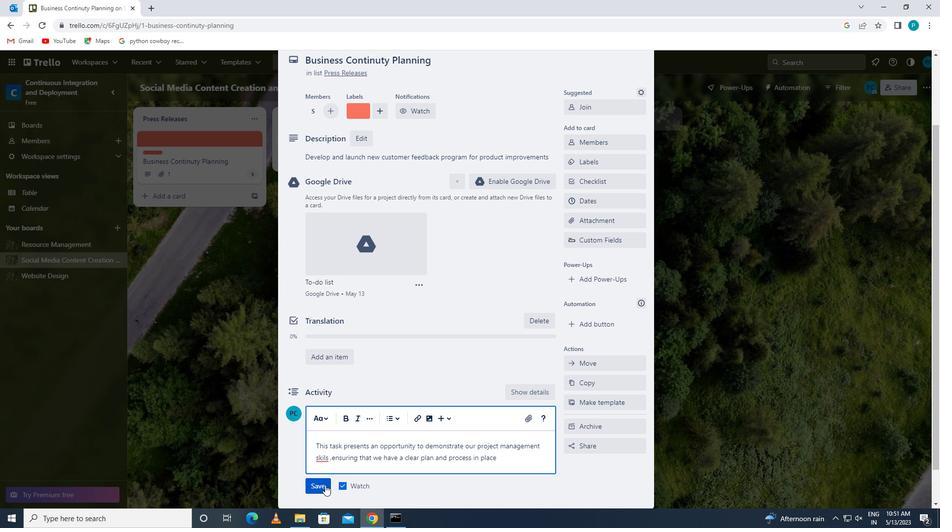 
Action: Mouse pressed left at (325, 486)
Screenshot: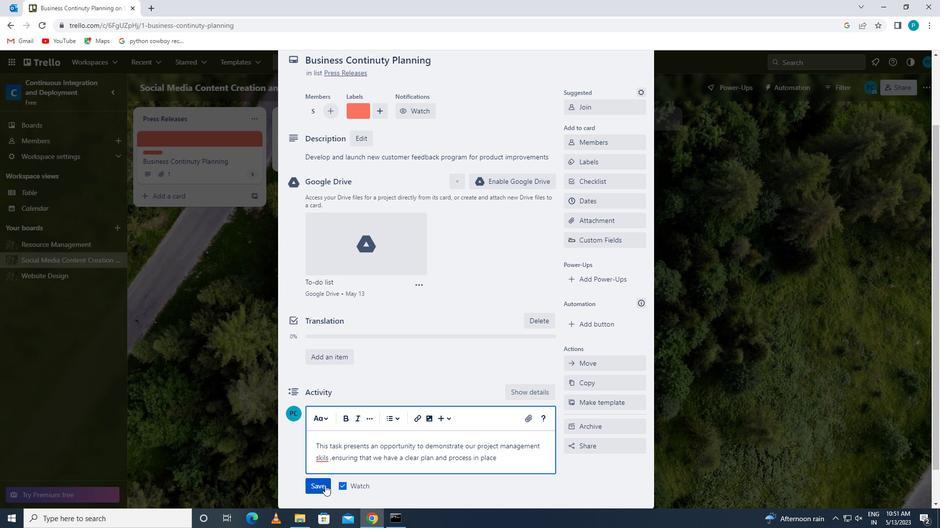 
Action: Mouse moved to (321, 462)
Screenshot: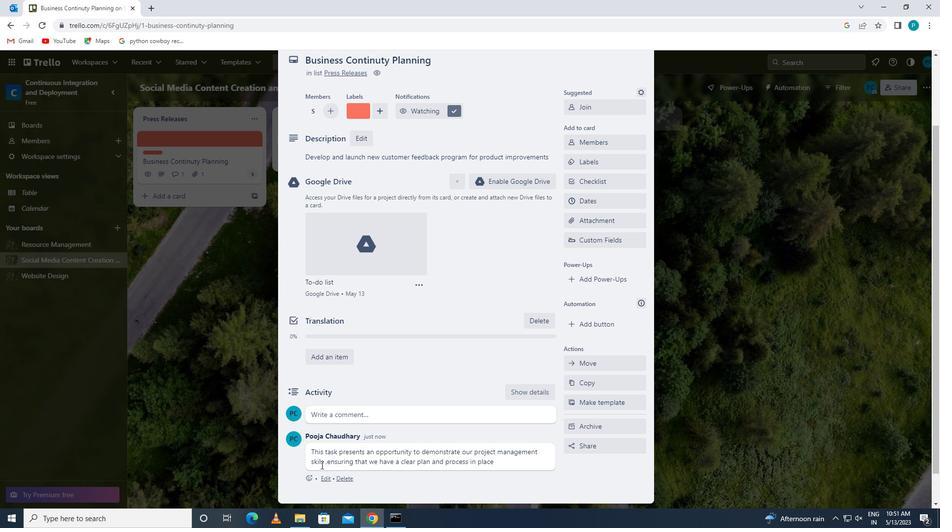 
Action: Mouse pressed left at (321, 462)
Screenshot: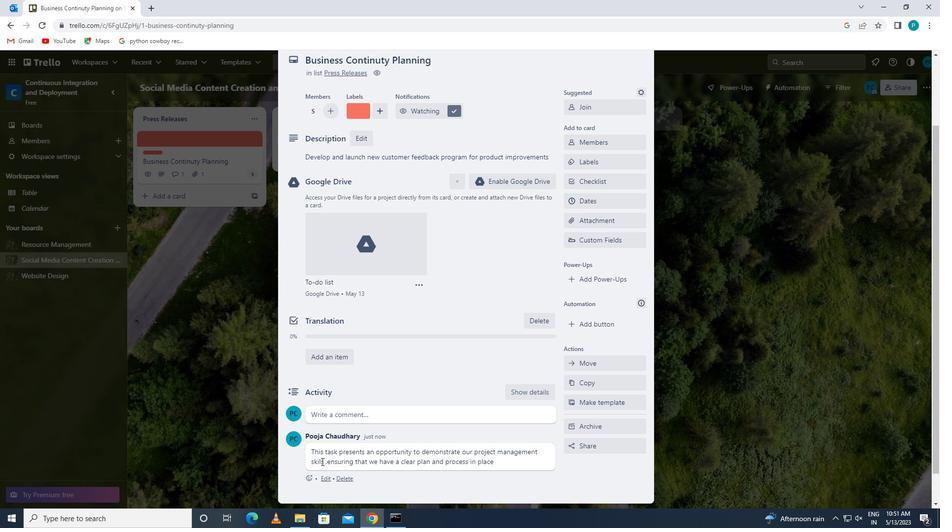 
Action: Mouse moved to (585, 203)
Screenshot: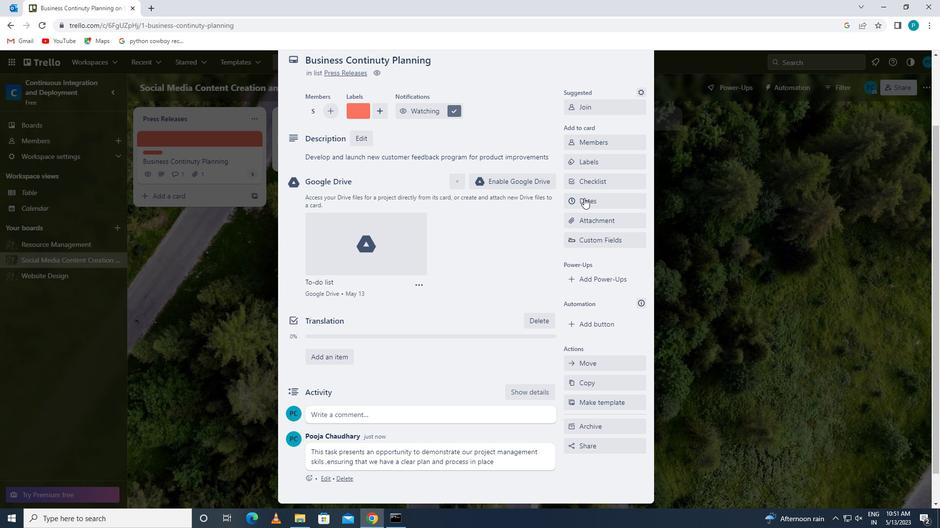 
Action: Mouse pressed left at (585, 203)
Screenshot: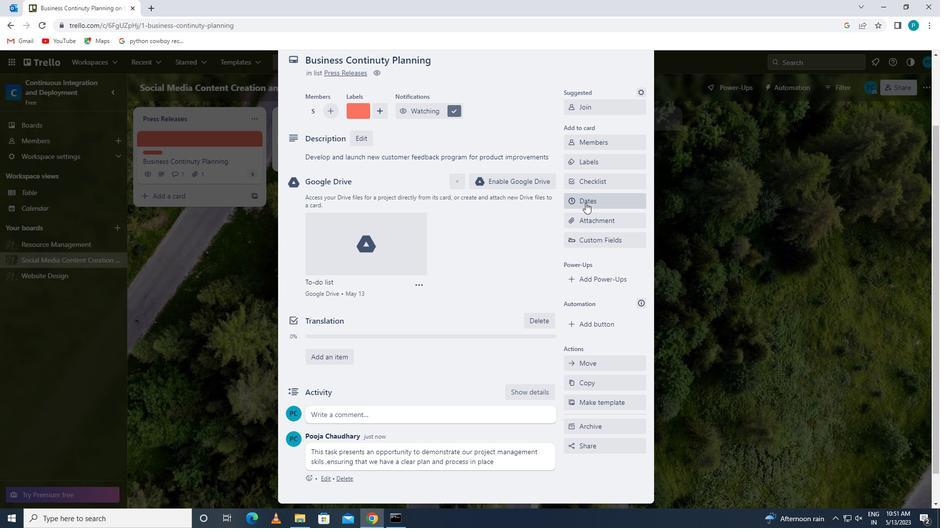 
Action: Mouse moved to (575, 263)
Screenshot: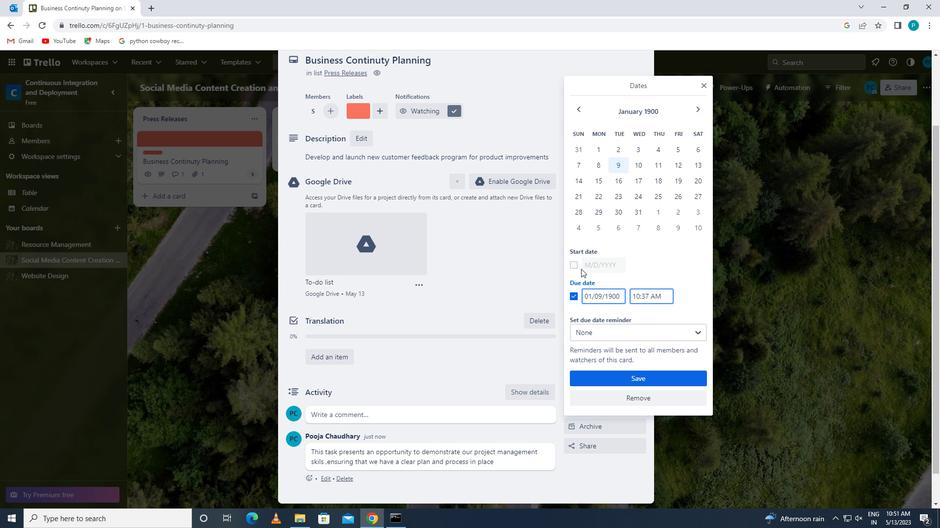 
Action: Mouse pressed left at (575, 263)
Screenshot: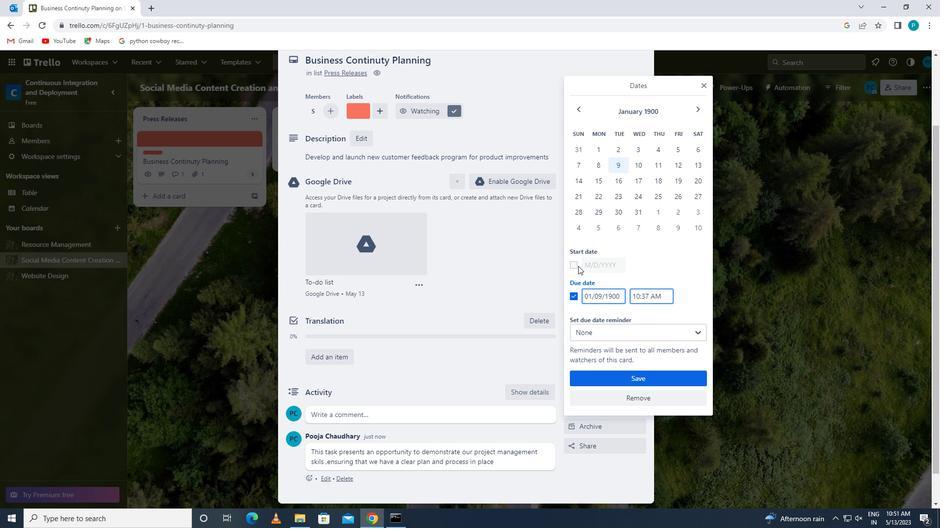
Action: Mouse moved to (601, 265)
Screenshot: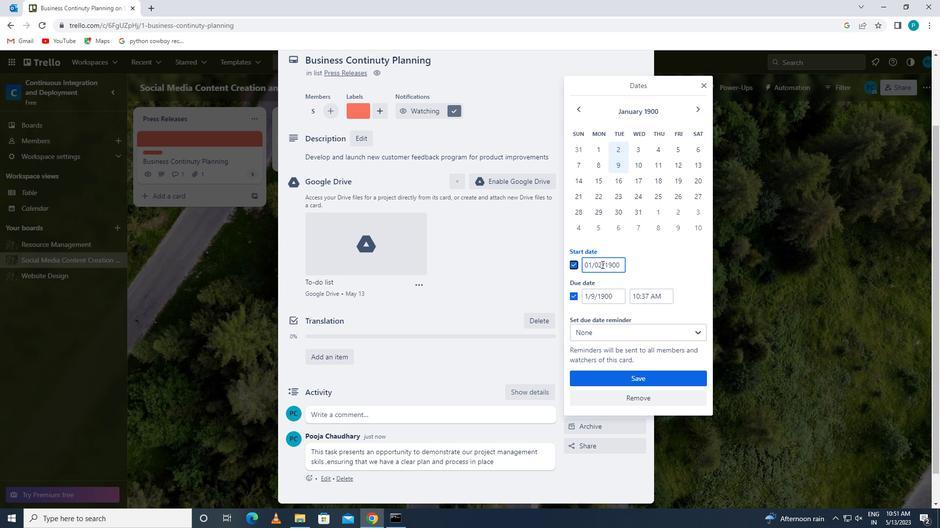 
Action: Mouse pressed left at (601, 265)
Screenshot: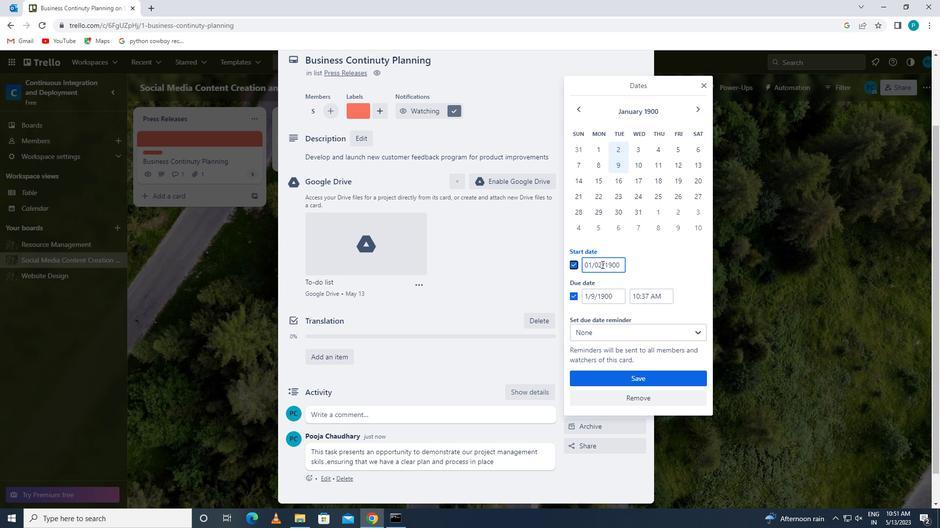 
Action: Mouse moved to (595, 264)
Screenshot: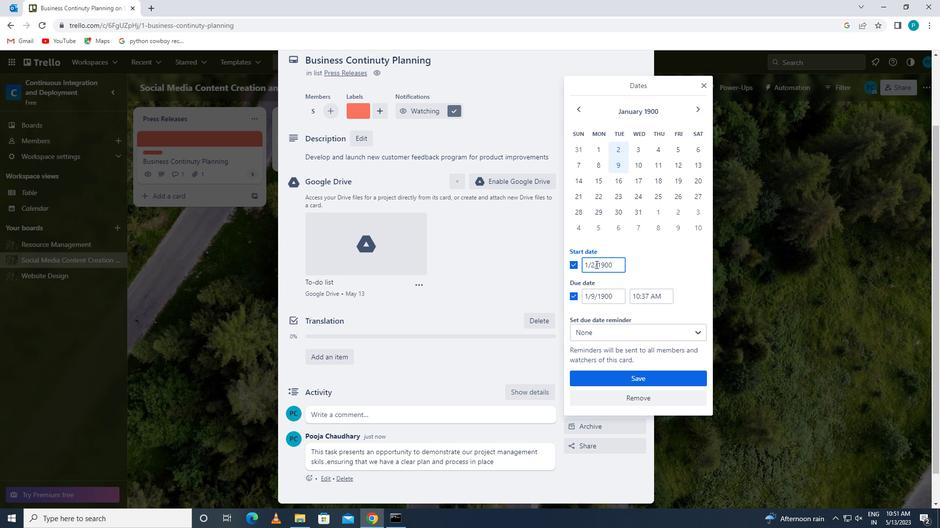 
Action: Mouse pressed left at (595, 264)
Screenshot: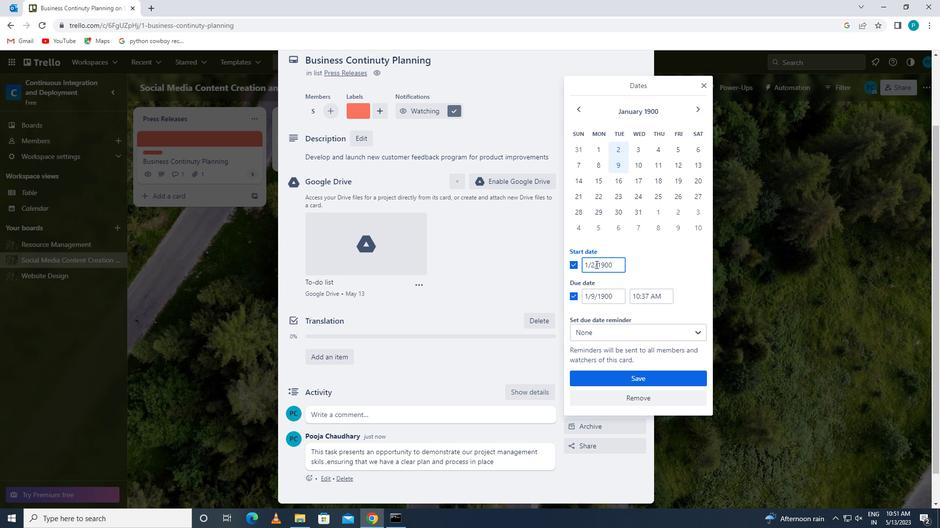 
Action: Mouse moved to (612, 264)
Screenshot: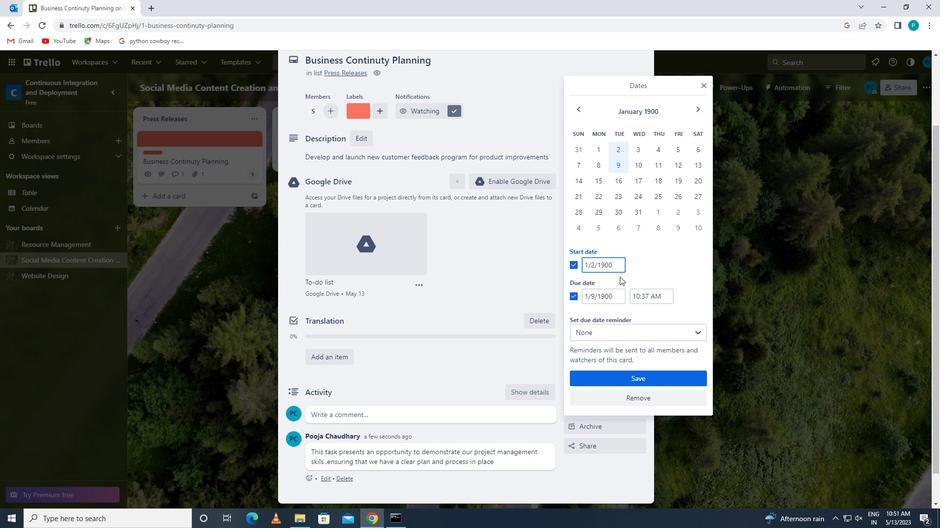 
Action: Mouse pressed left at (612, 264)
Screenshot: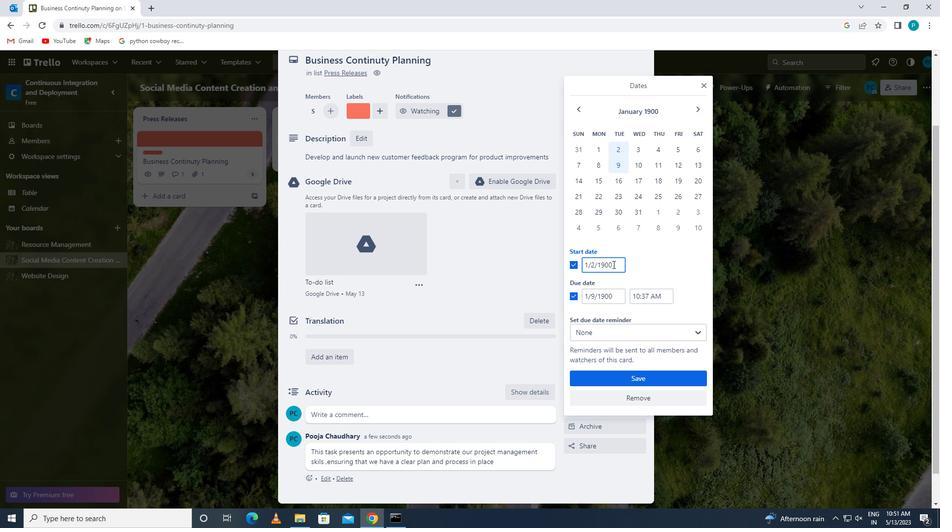 
Action: Mouse moved to (567, 272)
Screenshot: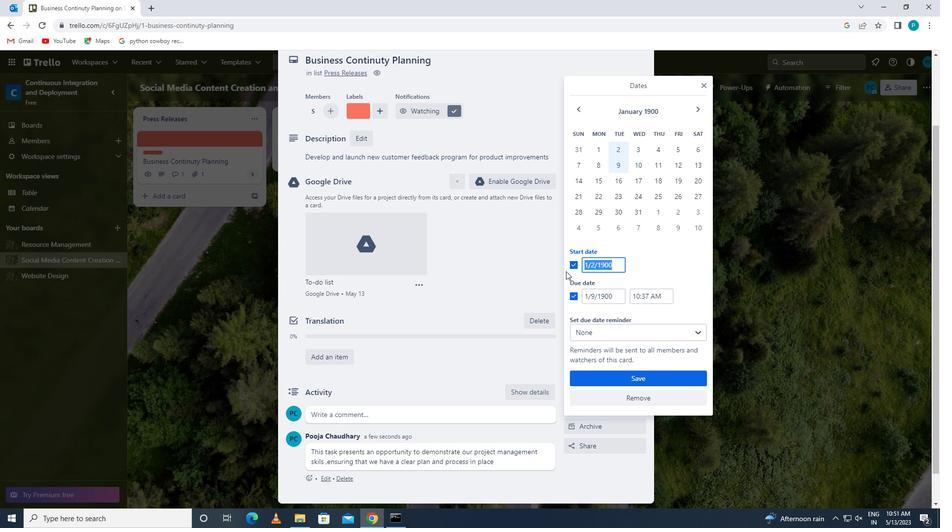 
Action: Key pressed 1/3/1900
Screenshot: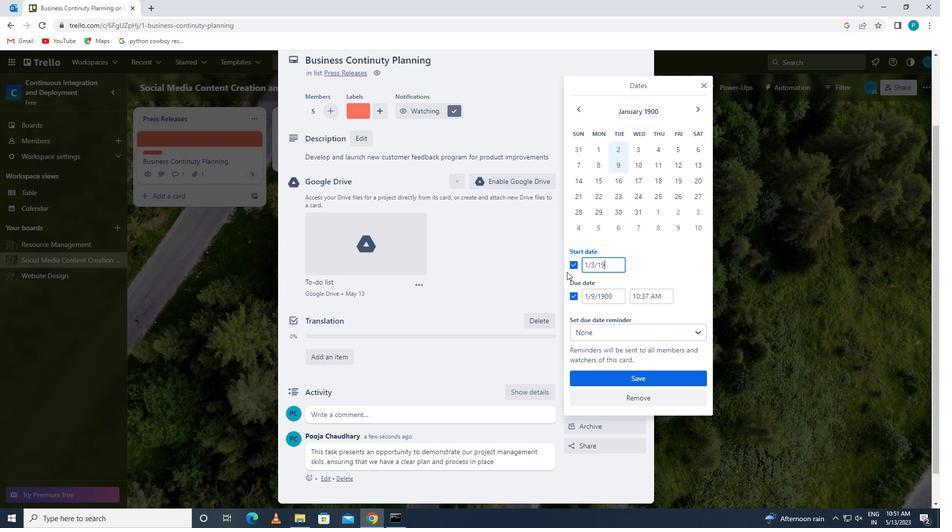 
Action: Mouse moved to (591, 296)
Screenshot: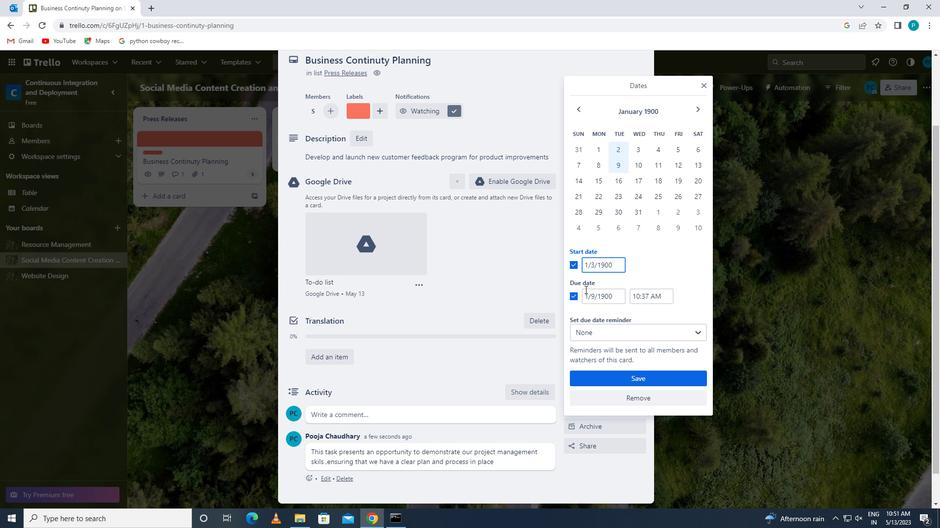 
Action: Mouse pressed left at (591, 296)
Screenshot: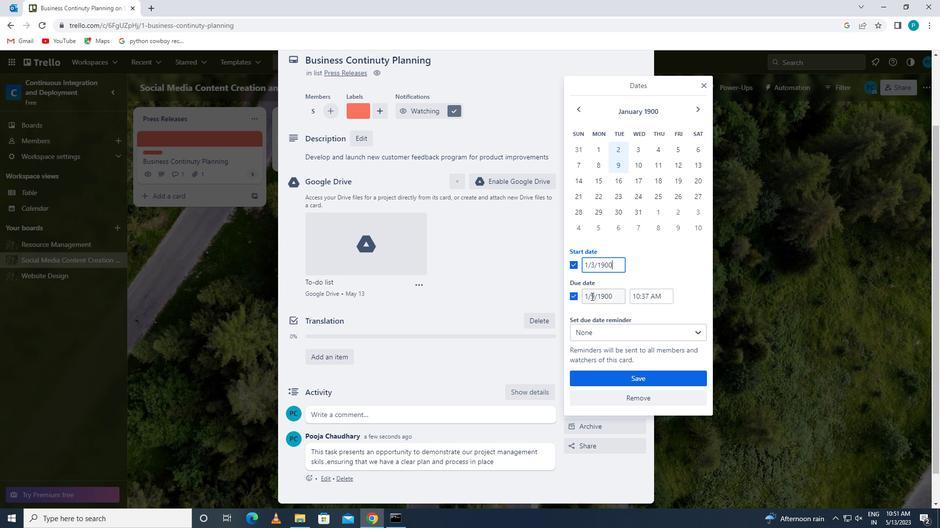 
Action: Mouse moved to (620, 295)
Screenshot: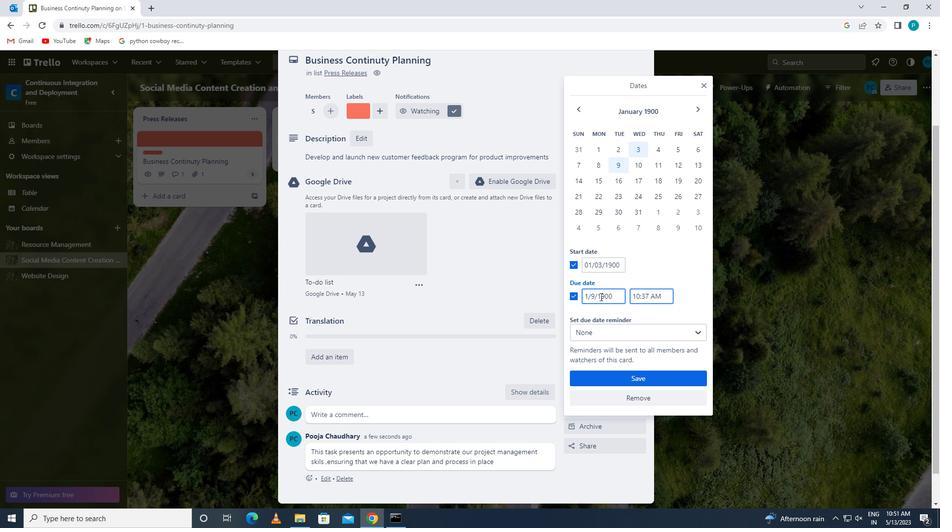 
Action: Mouse pressed left at (620, 295)
Screenshot: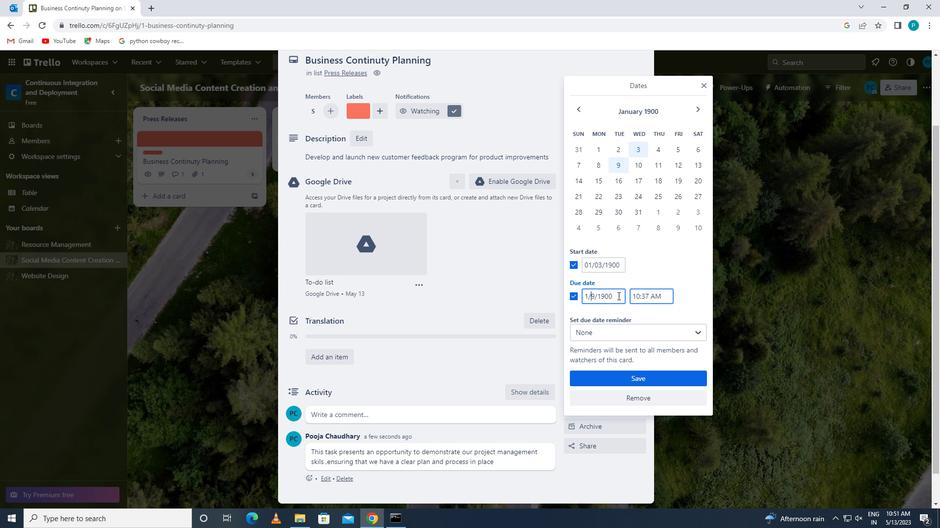 
Action: Mouse moved to (580, 298)
Screenshot: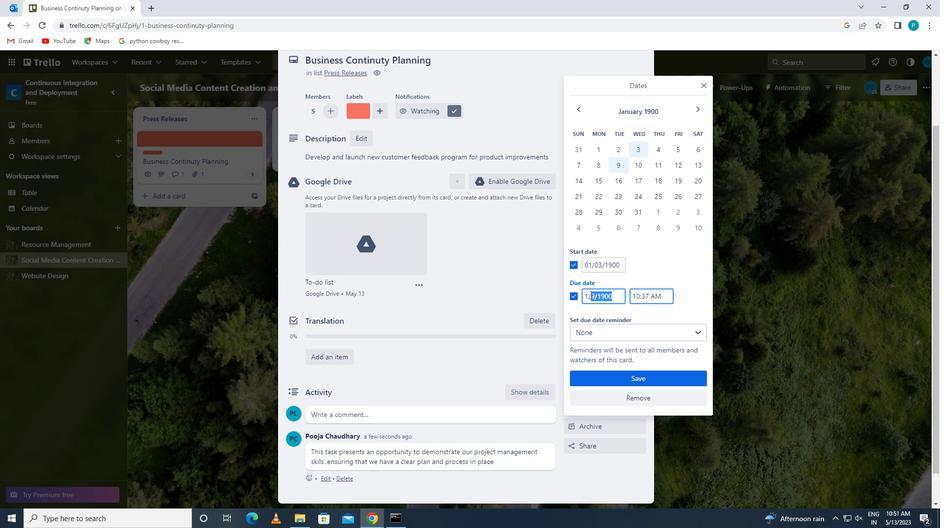 
Action: Key pressed 1/10/1900
Screenshot: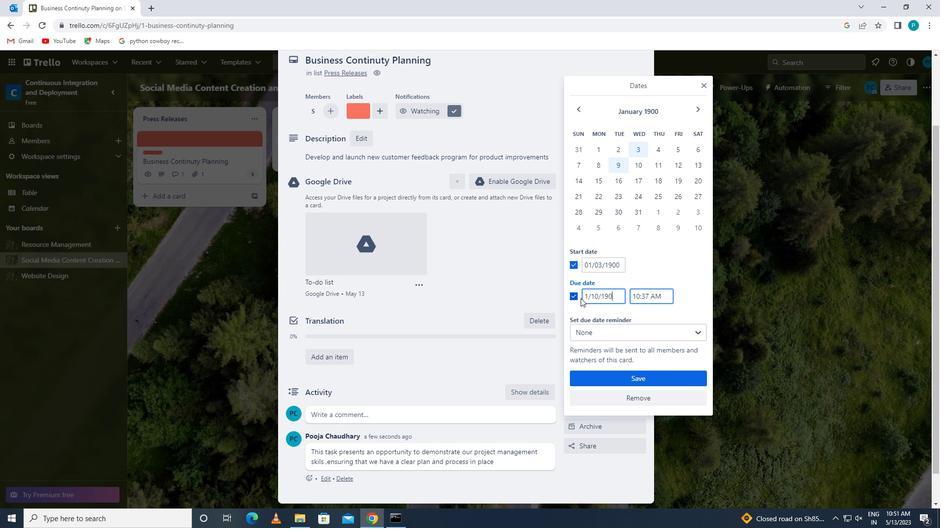 
Action: Mouse moved to (595, 375)
Screenshot: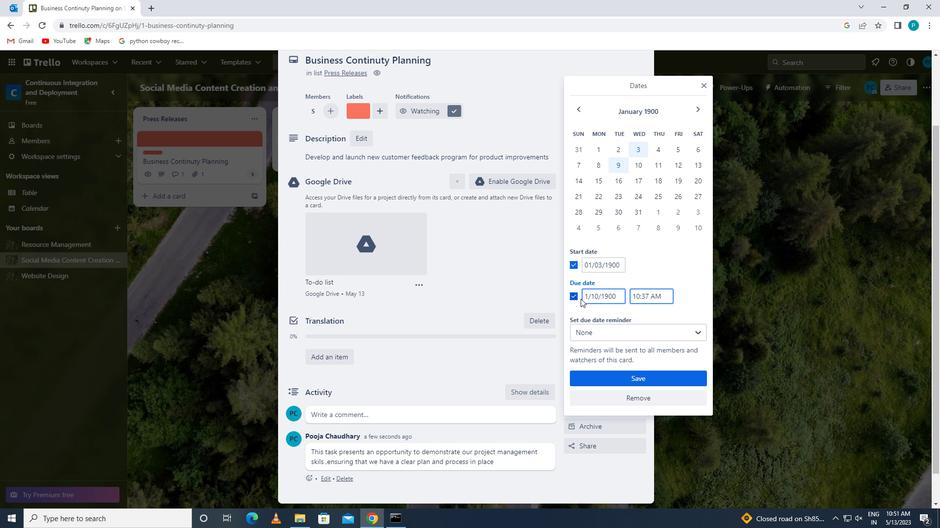 
Action: Mouse pressed left at (595, 375)
Screenshot: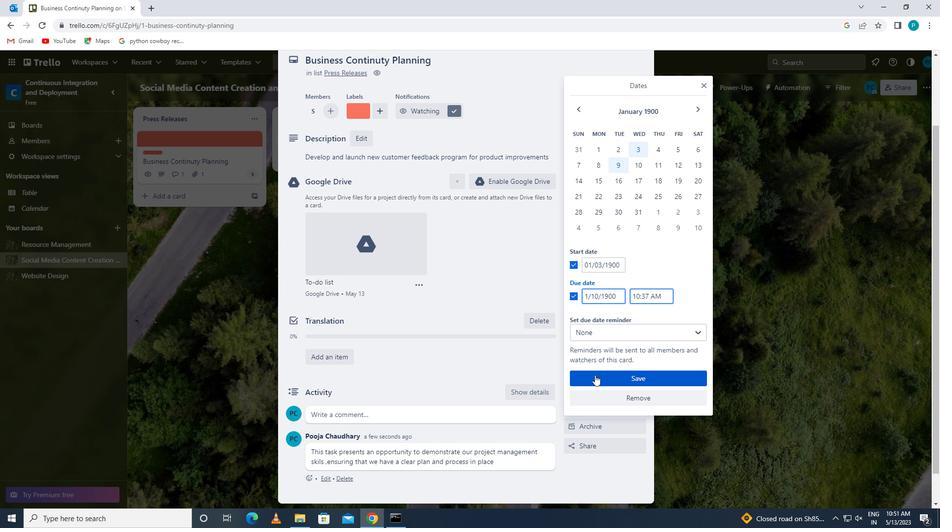 
Action: Mouse scrolled (595, 376) with delta (0, 0)
Screenshot: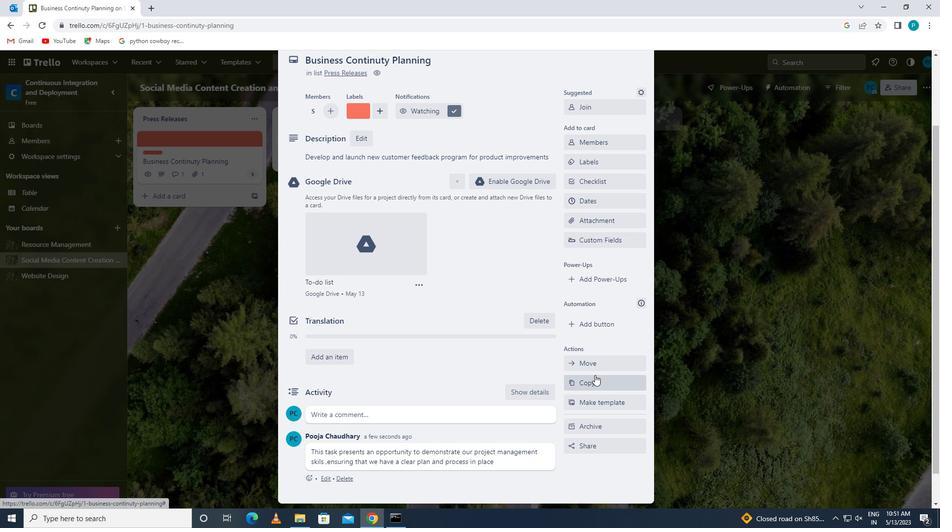 
Action: Mouse scrolled (595, 376) with delta (0, 0)
Screenshot: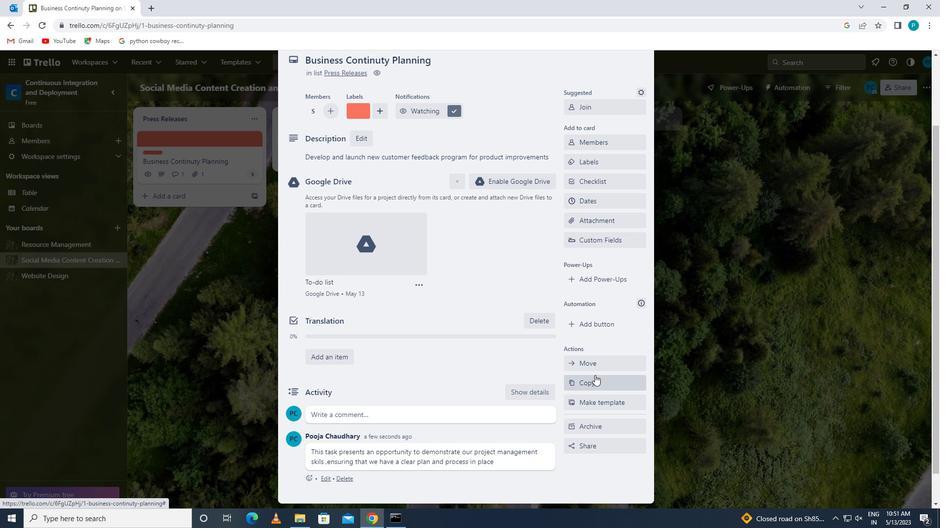 
Action: Mouse scrolled (595, 376) with delta (0, 0)
Screenshot: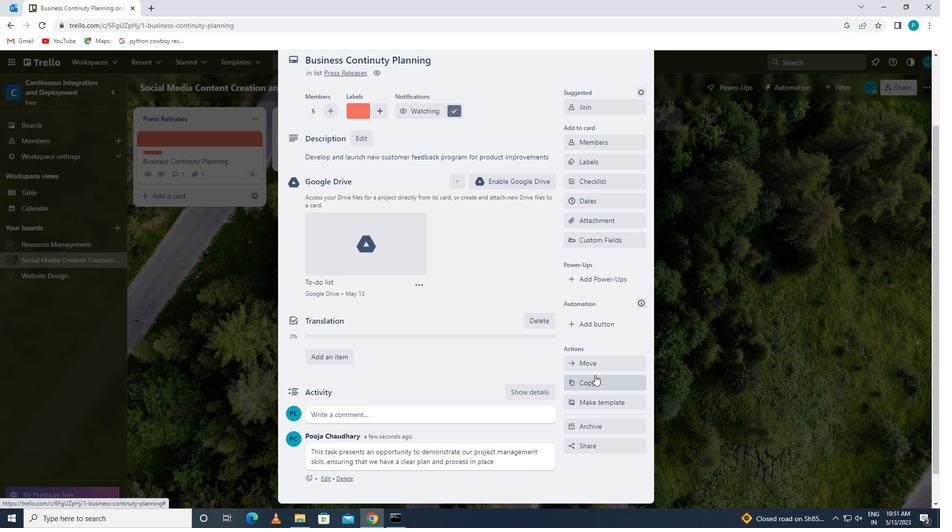 
Action: Mouse scrolled (595, 376) with delta (0, 0)
Screenshot: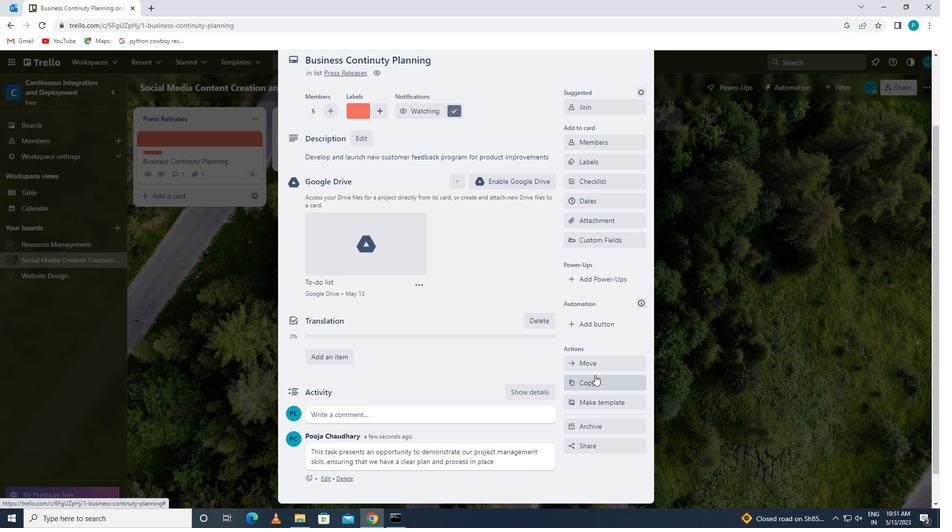 
Action: Mouse scrolled (595, 376) with delta (0, 0)
Screenshot: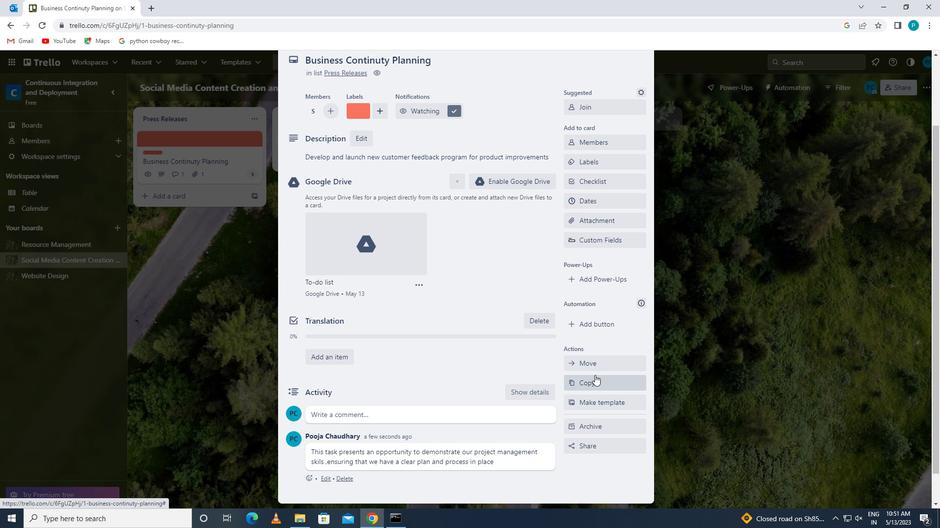 
